 Task: Add a condition where "Hours since status category closed Is Eighteen" in unsolved tickets in your groups.
Action: Mouse moved to (161, 549)
Screenshot: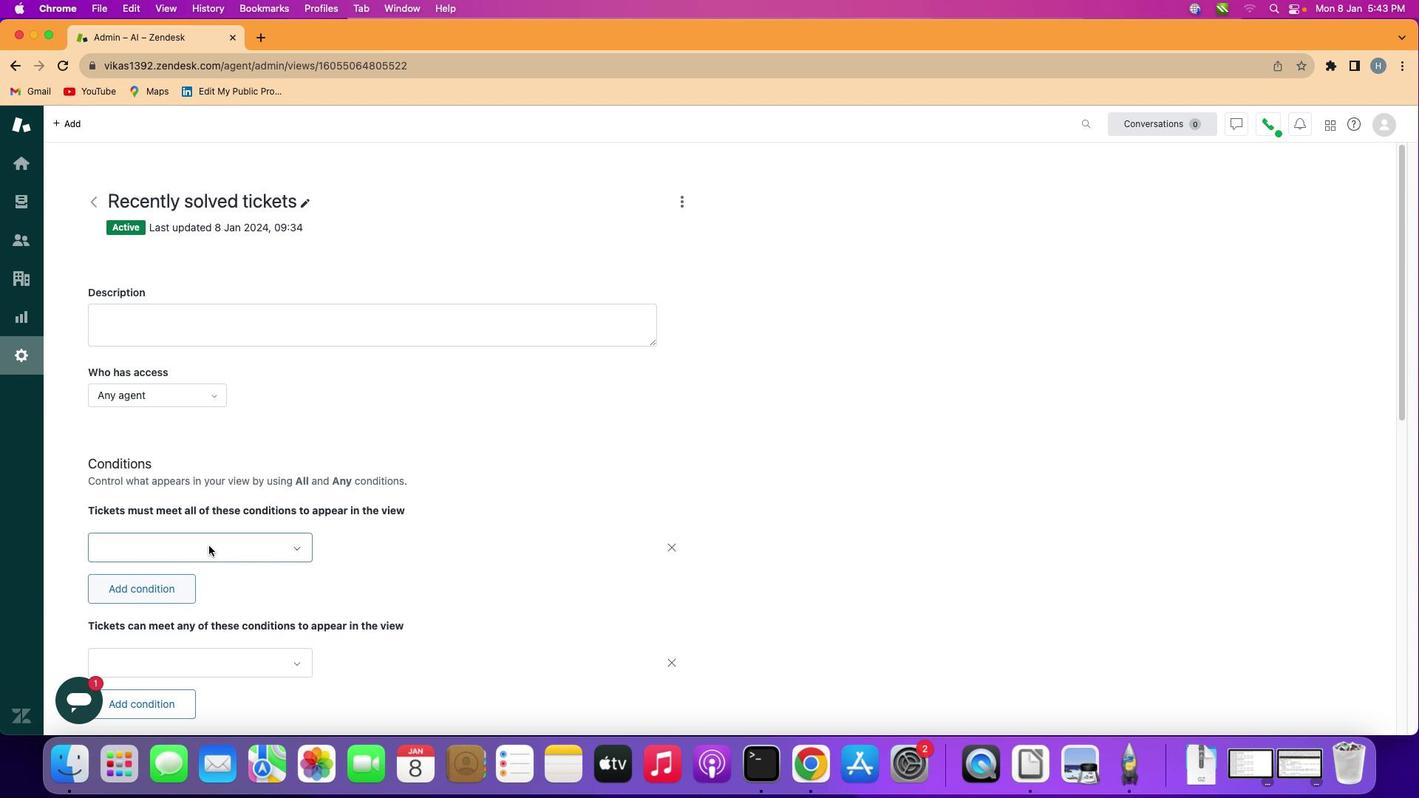 
Action: Mouse pressed left at (161, 549)
Screenshot: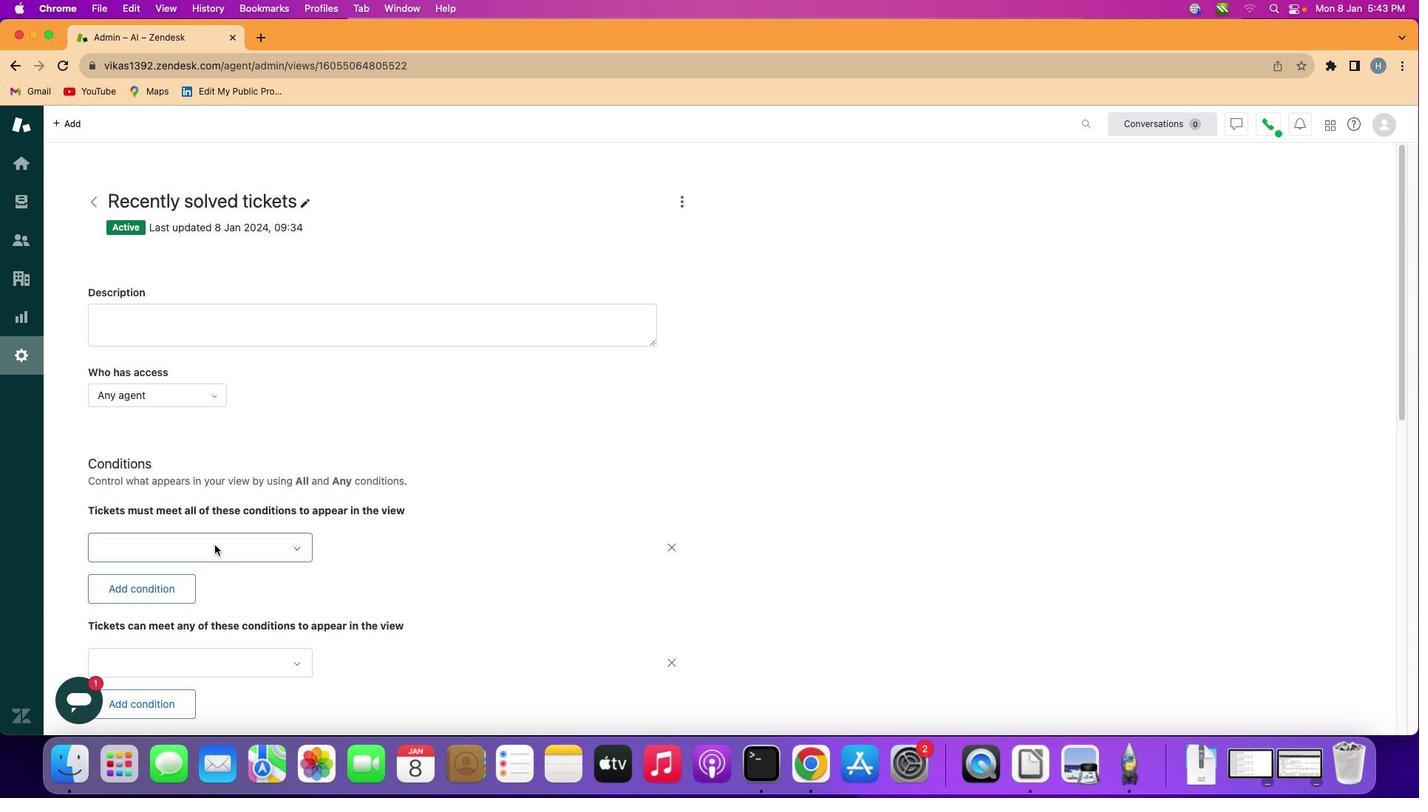 
Action: Mouse moved to (218, 549)
Screenshot: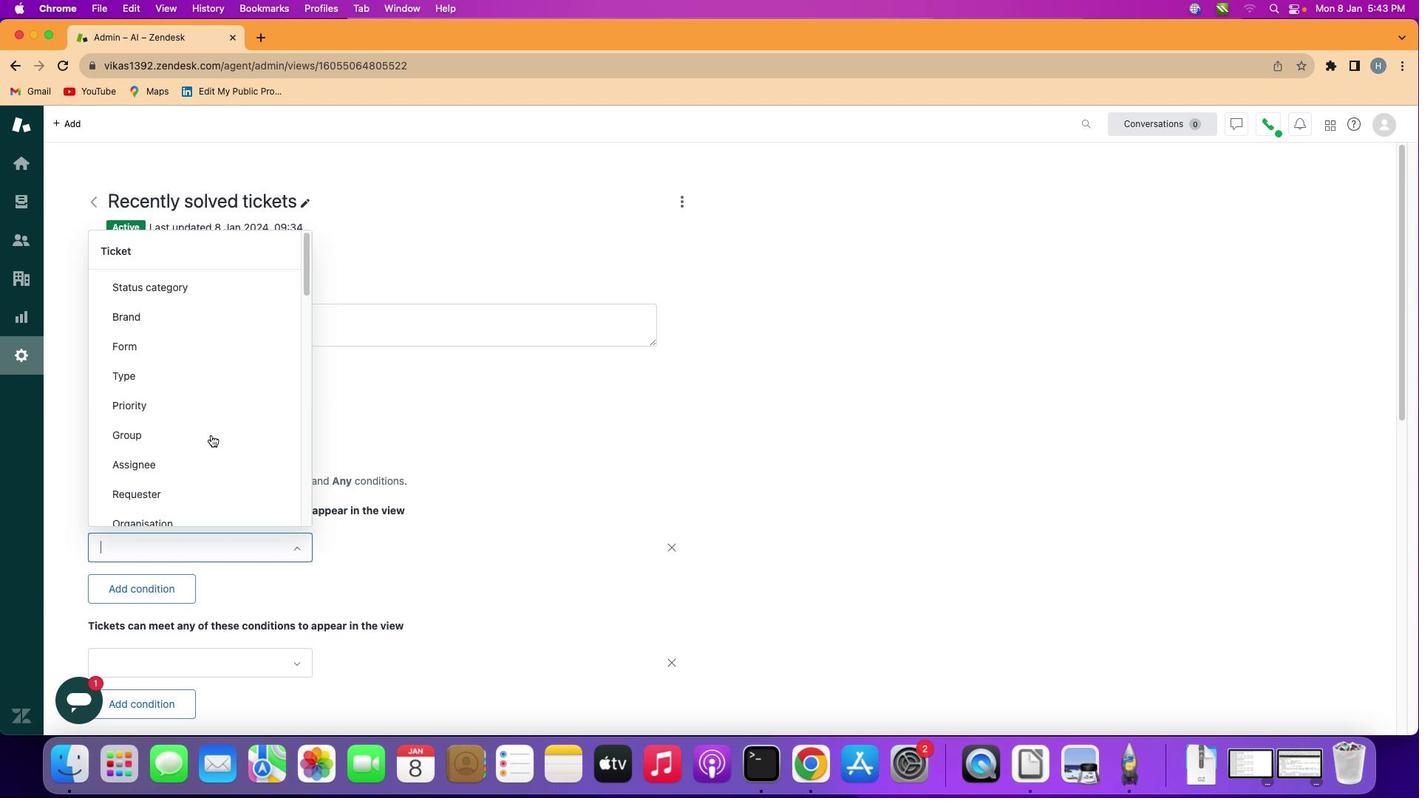 
Action: Mouse pressed left at (218, 549)
Screenshot: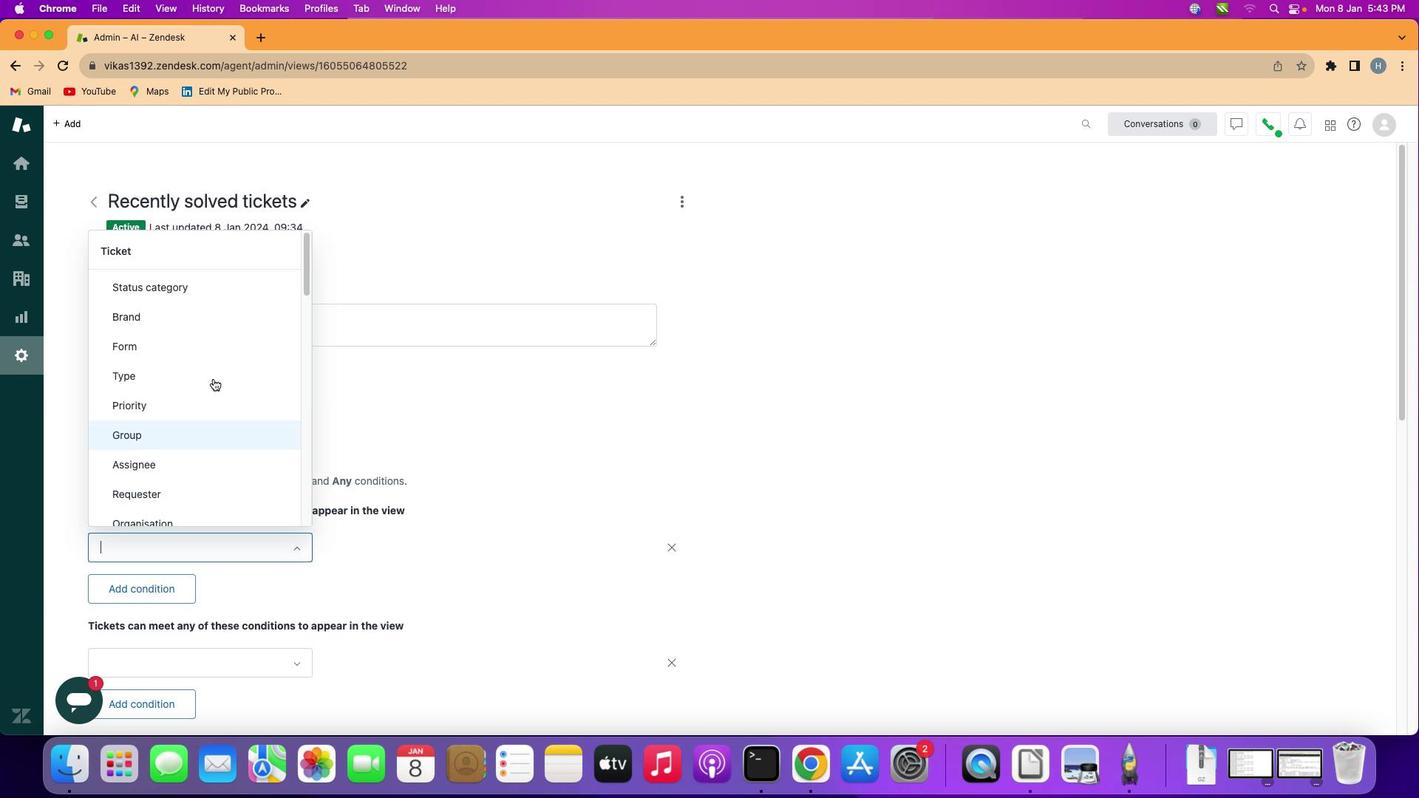 
Action: Mouse moved to (214, 385)
Screenshot: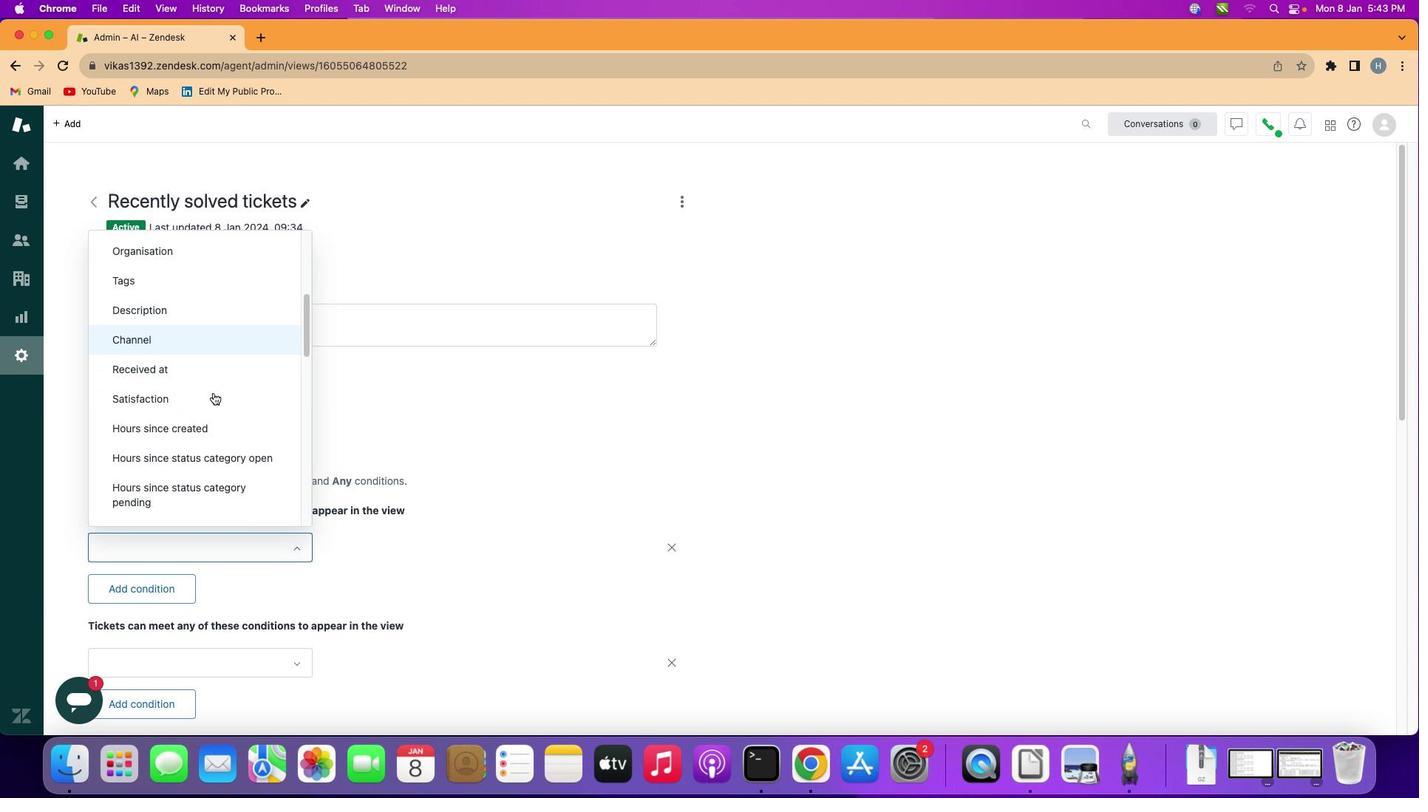 
Action: Mouse scrolled (214, 385) with delta (3, 2)
Screenshot: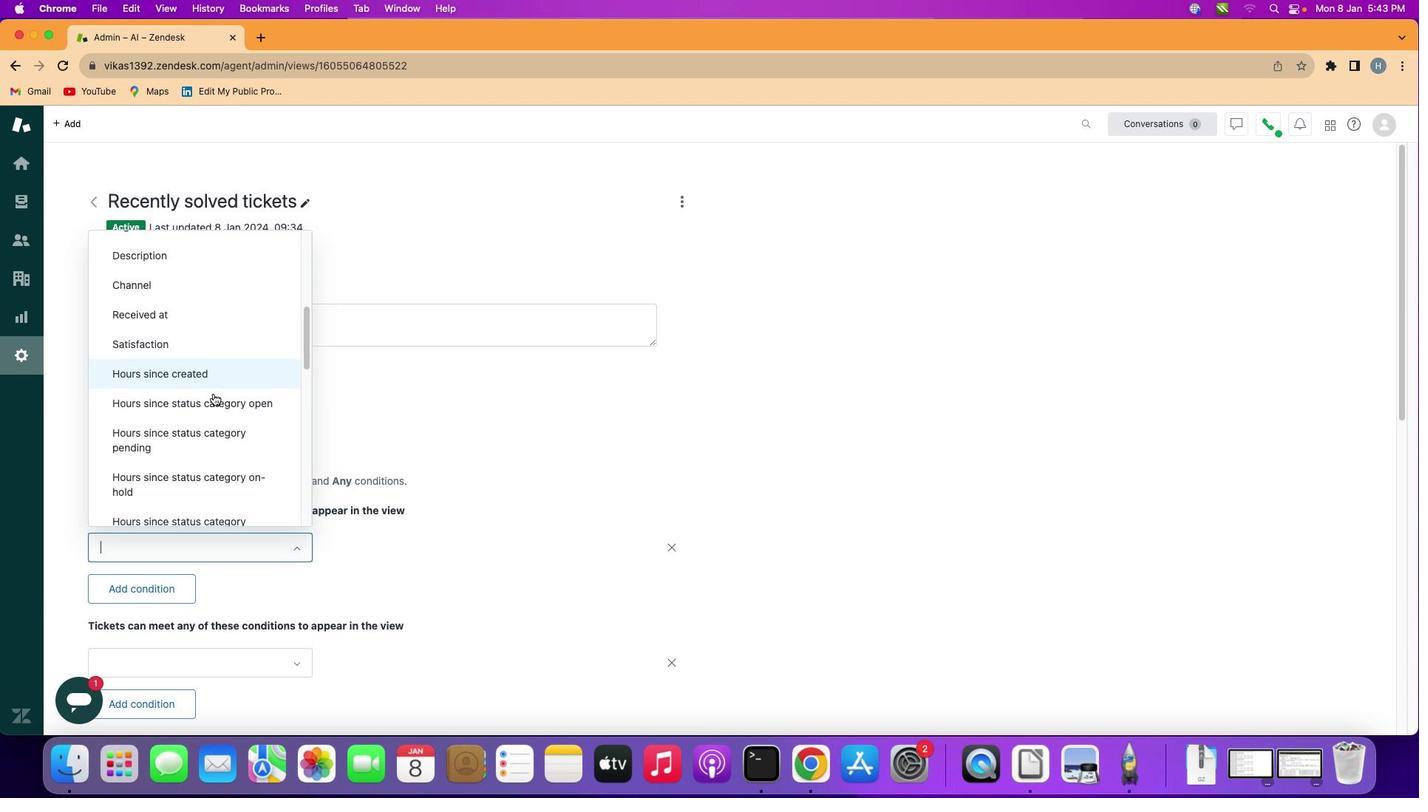 
Action: Mouse scrolled (214, 385) with delta (3, 2)
Screenshot: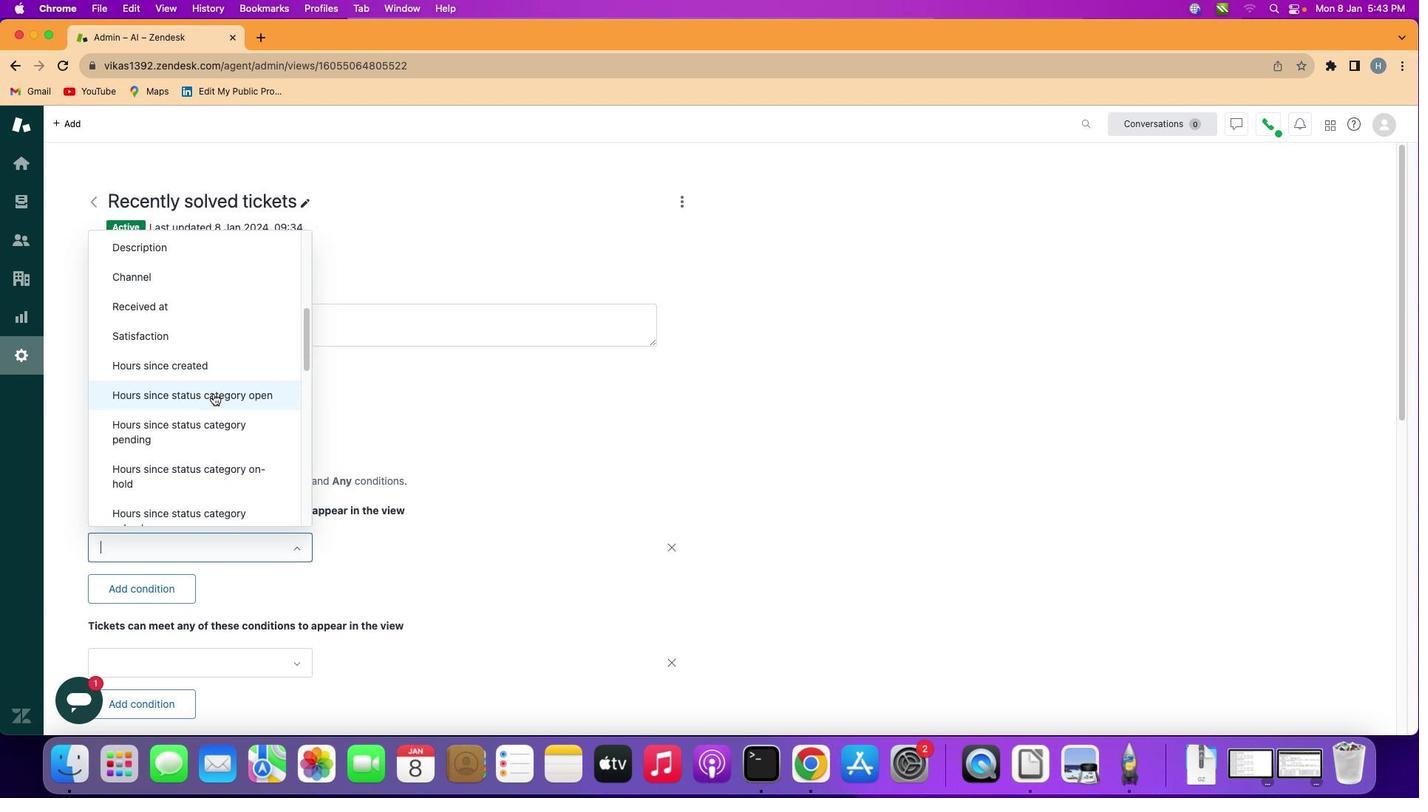 
Action: Mouse scrolled (214, 385) with delta (3, 2)
Screenshot: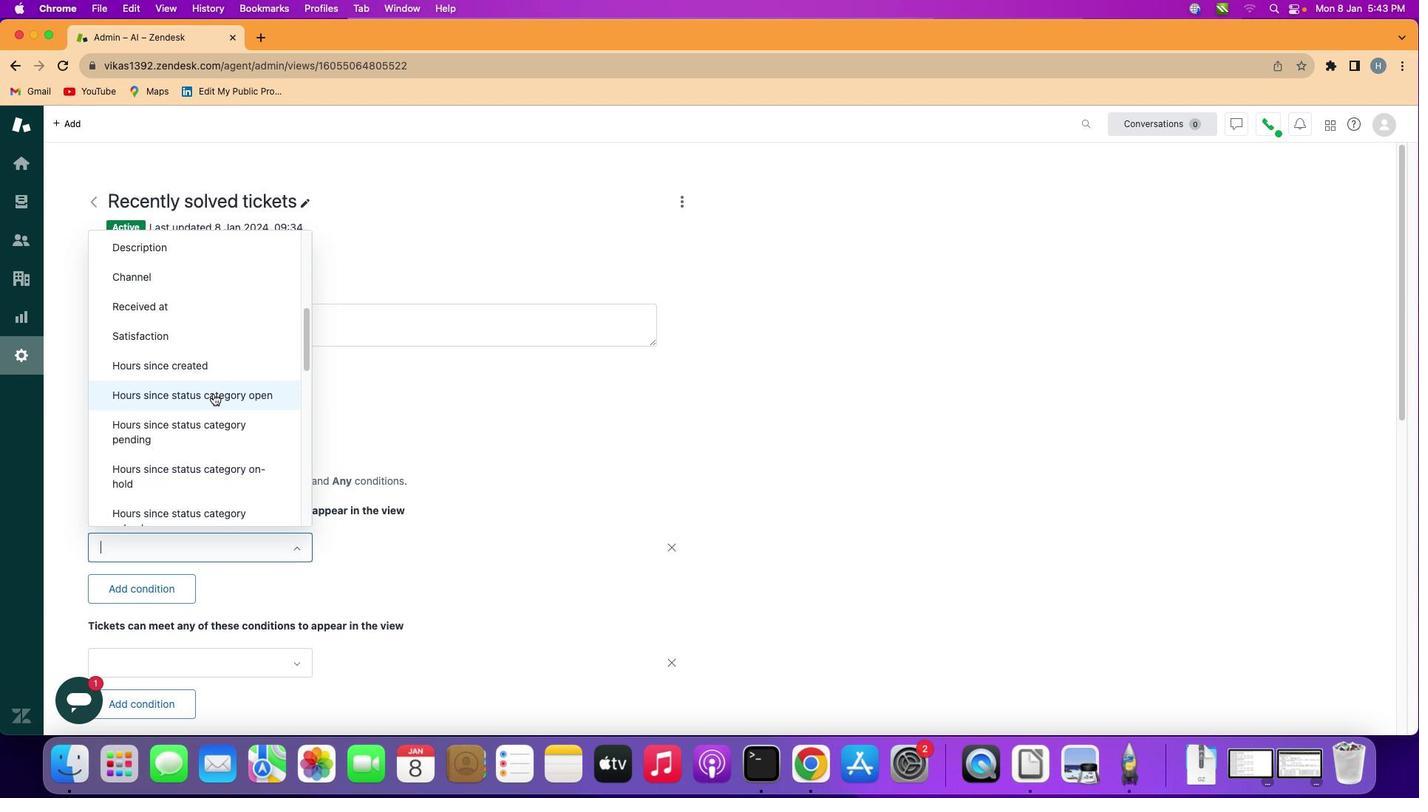 
Action: Mouse scrolled (214, 385) with delta (3, 2)
Screenshot: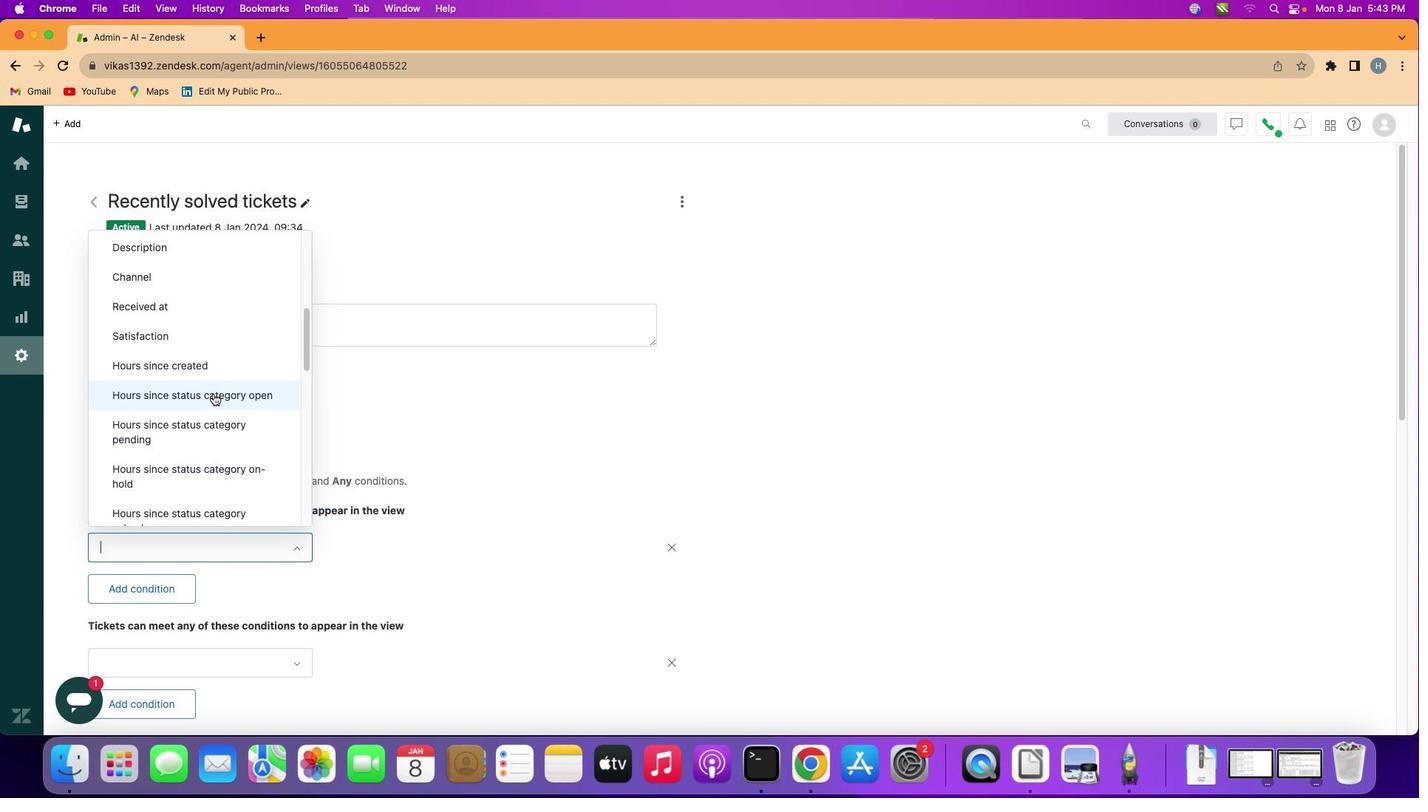 
Action: Mouse moved to (214, 385)
Screenshot: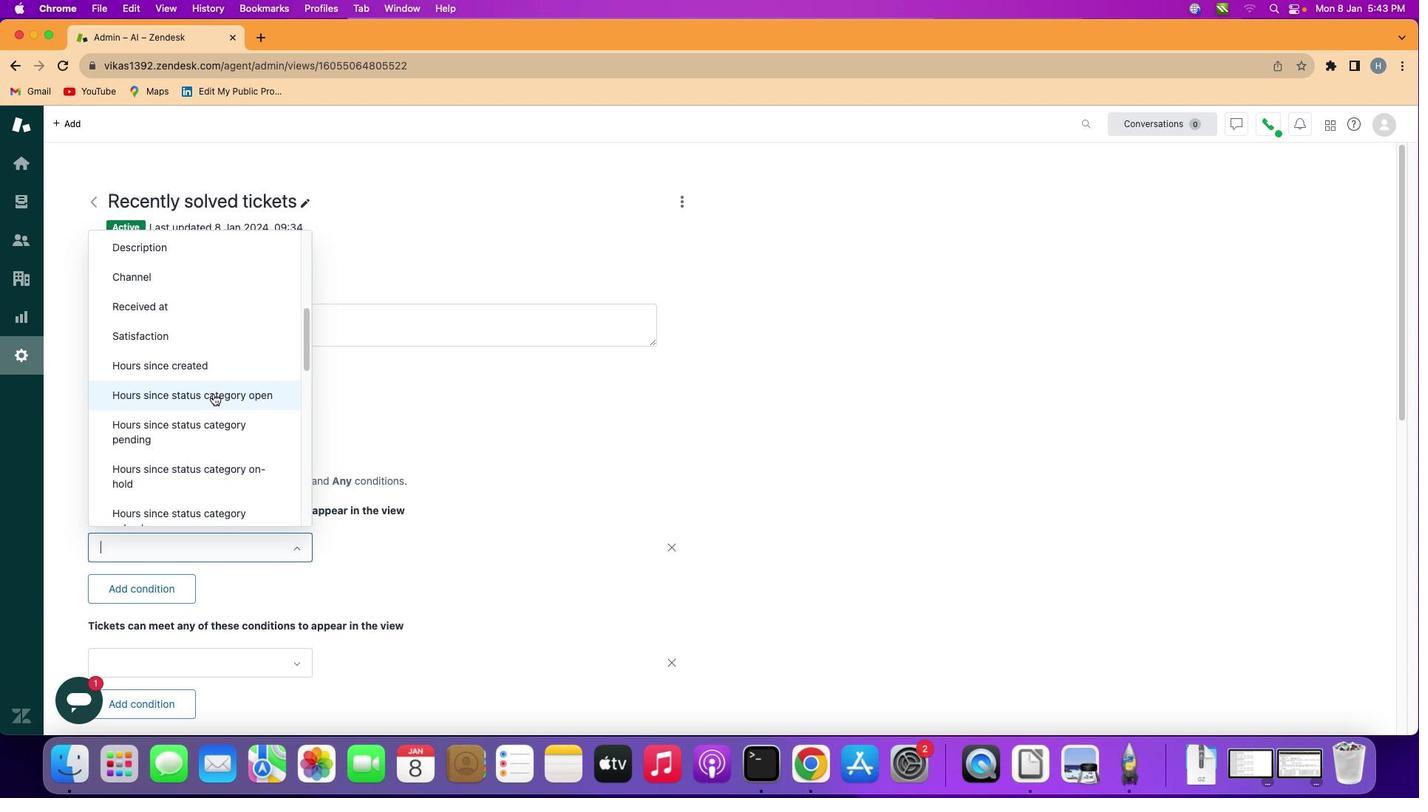 
Action: Mouse scrolled (214, 385) with delta (3, 1)
Screenshot: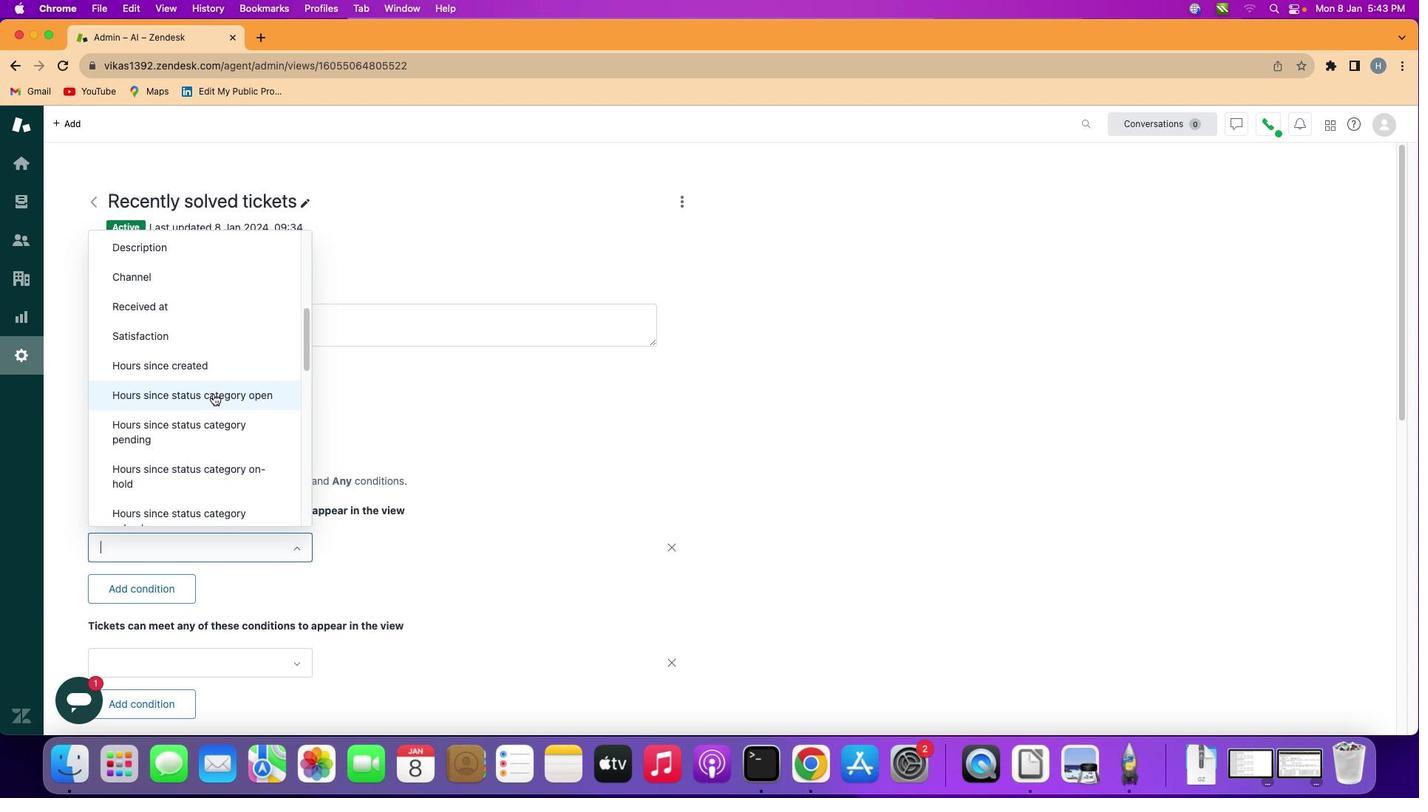 
Action: Mouse moved to (215, 391)
Screenshot: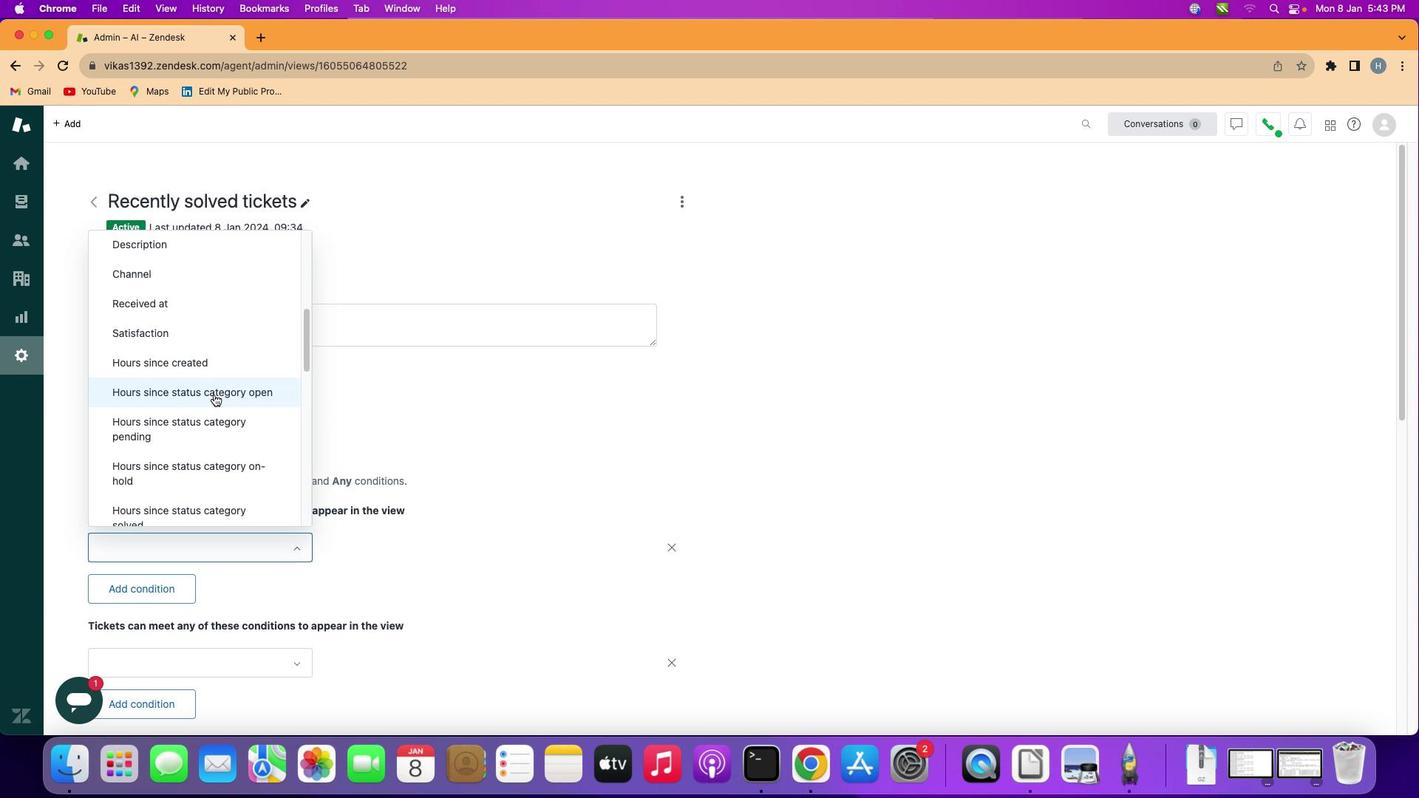
Action: Mouse scrolled (215, 391) with delta (3, 1)
Screenshot: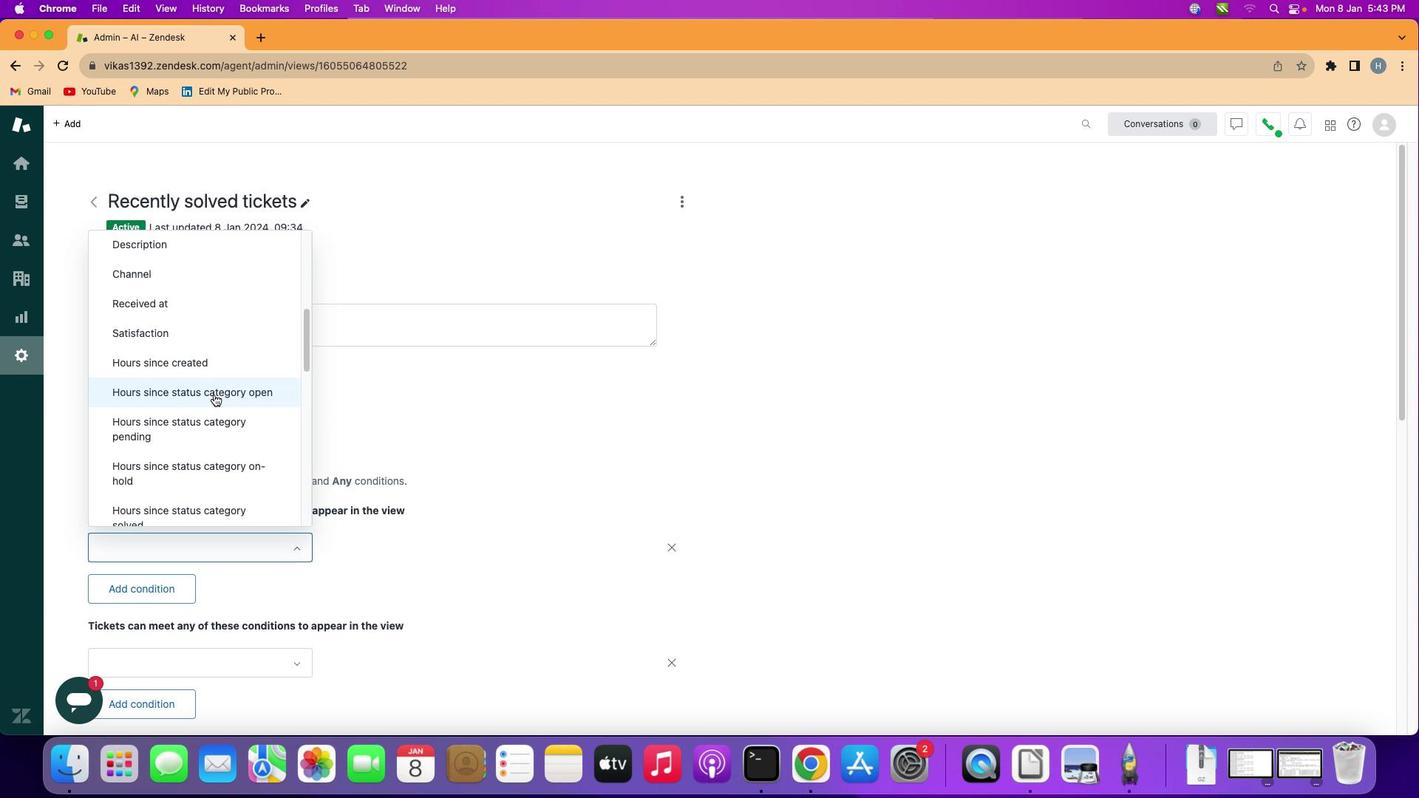 
Action: Mouse moved to (216, 396)
Screenshot: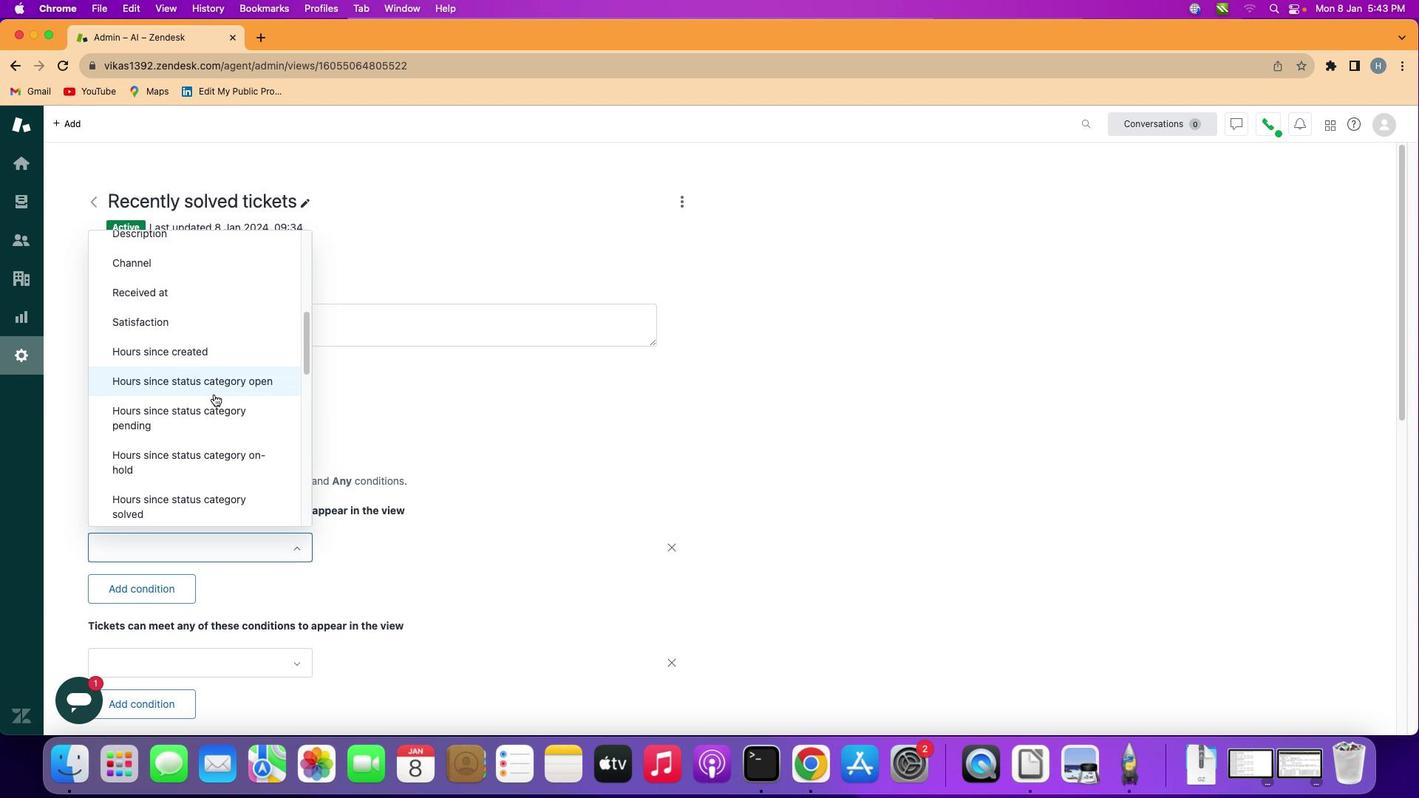 
Action: Mouse scrolled (216, 396) with delta (3, 2)
Screenshot: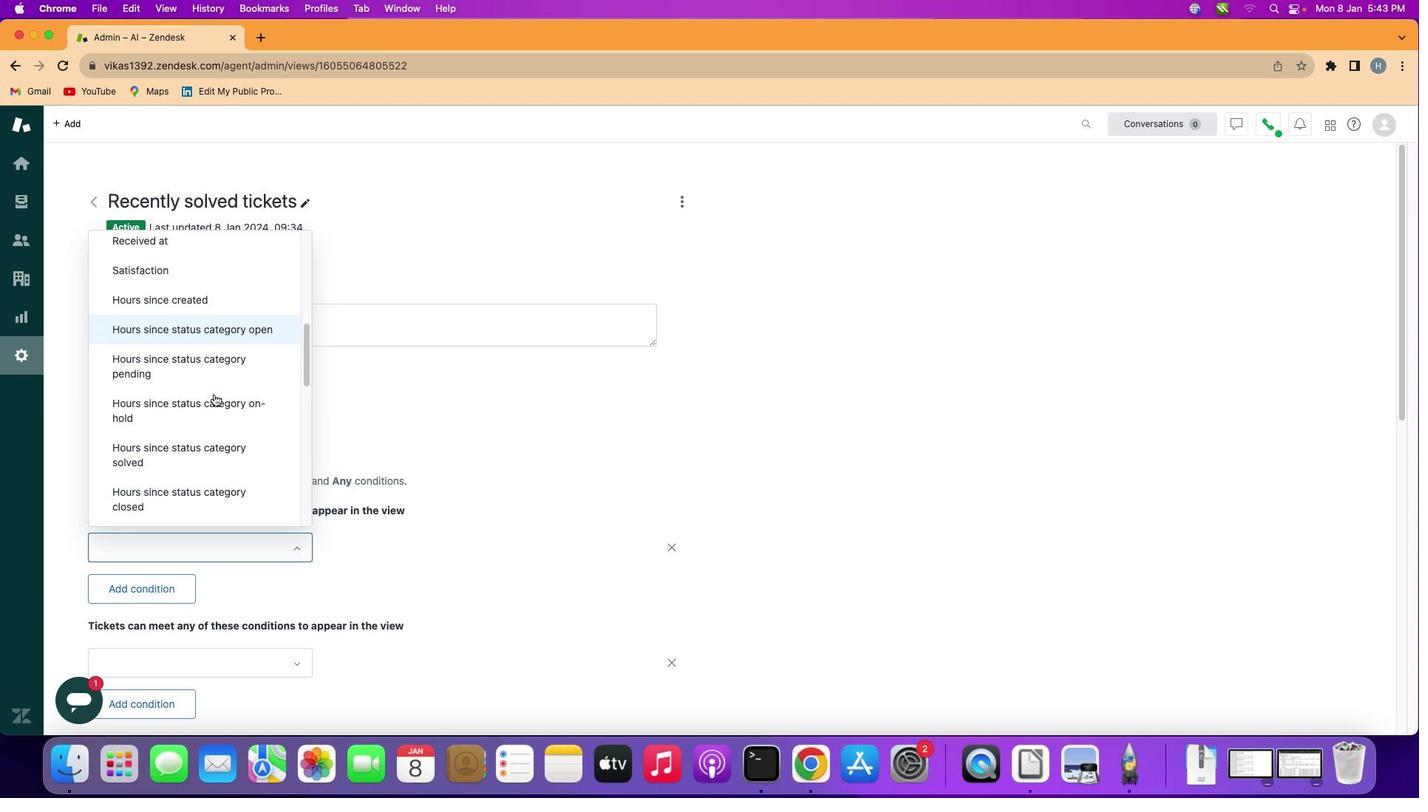 
Action: Mouse moved to (217, 397)
Screenshot: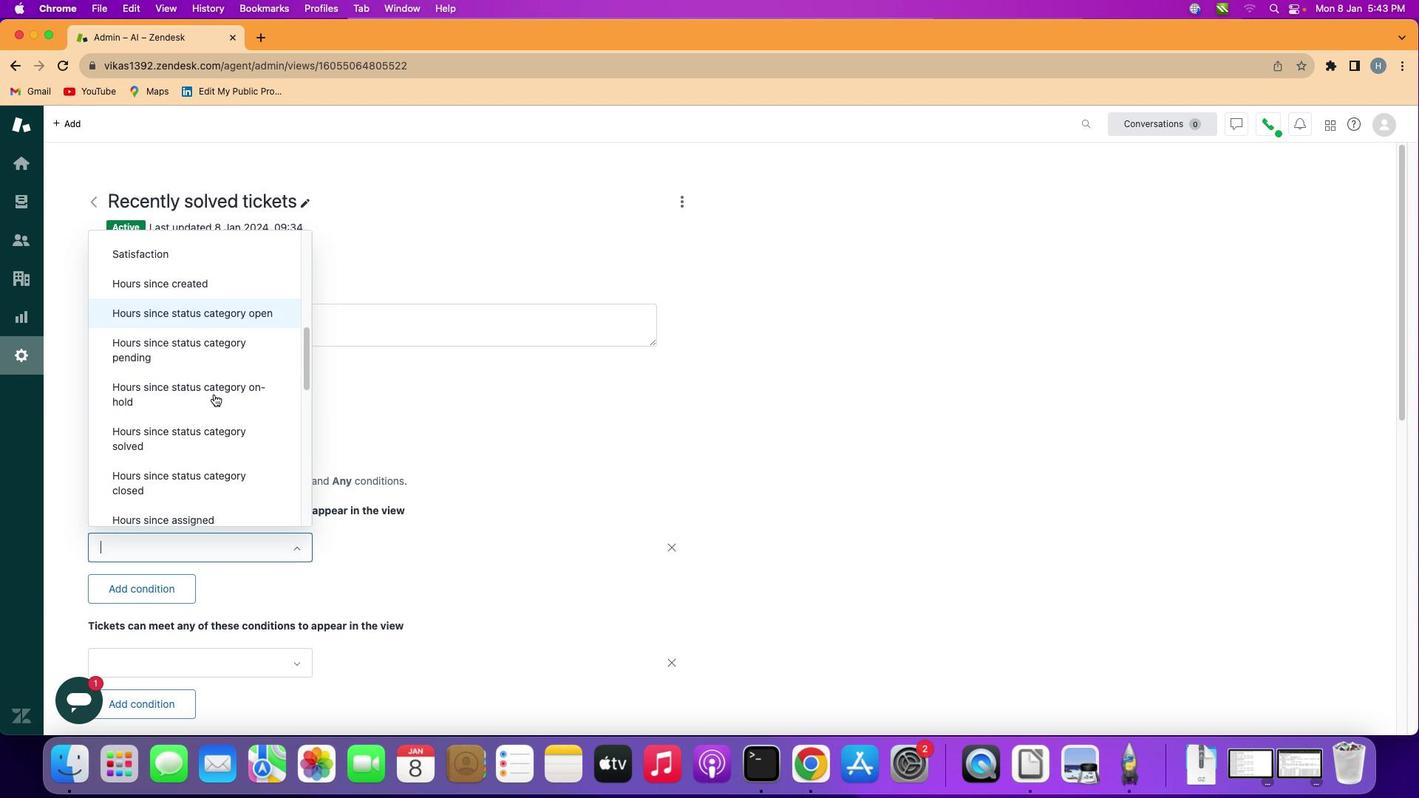 
Action: Mouse scrolled (217, 397) with delta (3, 2)
Screenshot: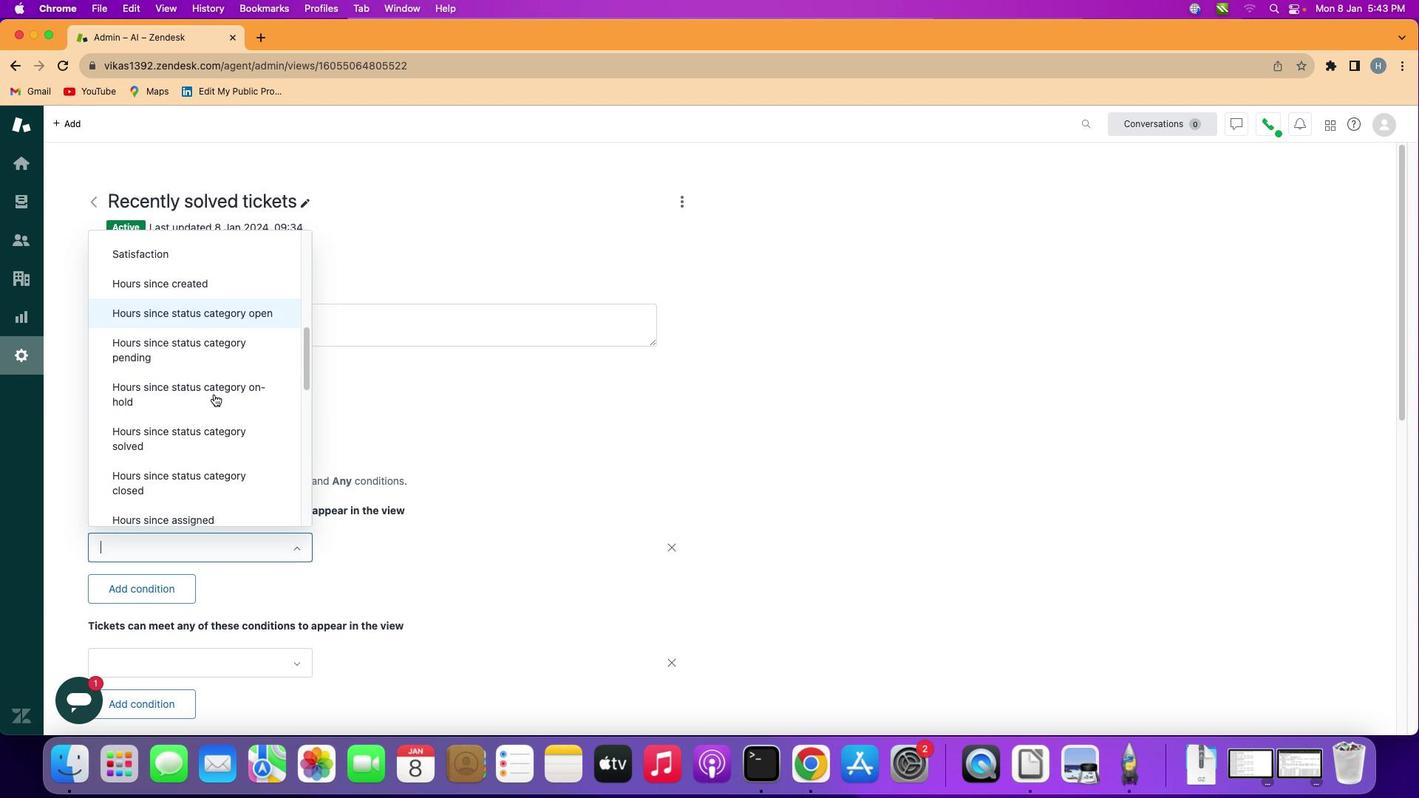 
Action: Mouse moved to (217, 397)
Screenshot: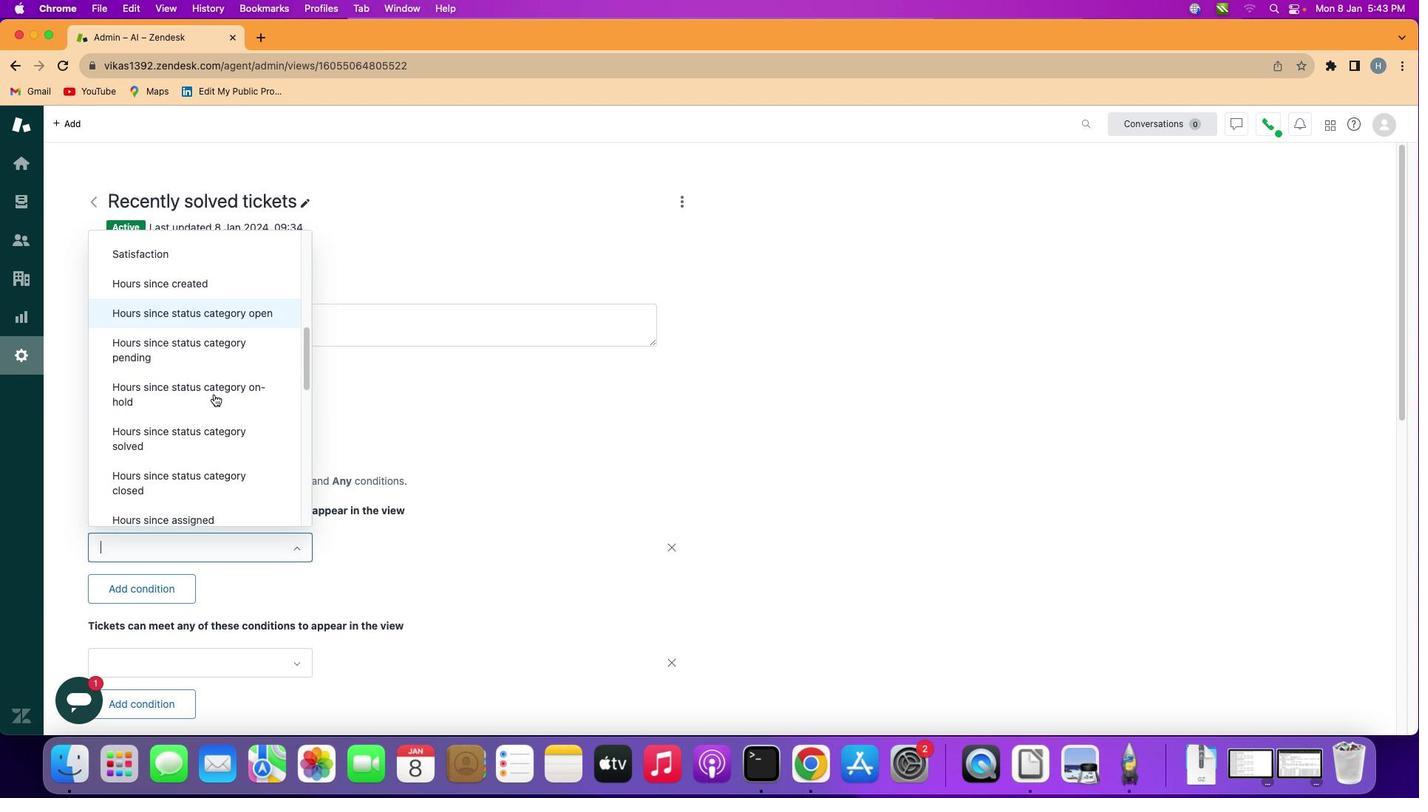 
Action: Mouse scrolled (217, 397) with delta (3, 2)
Screenshot: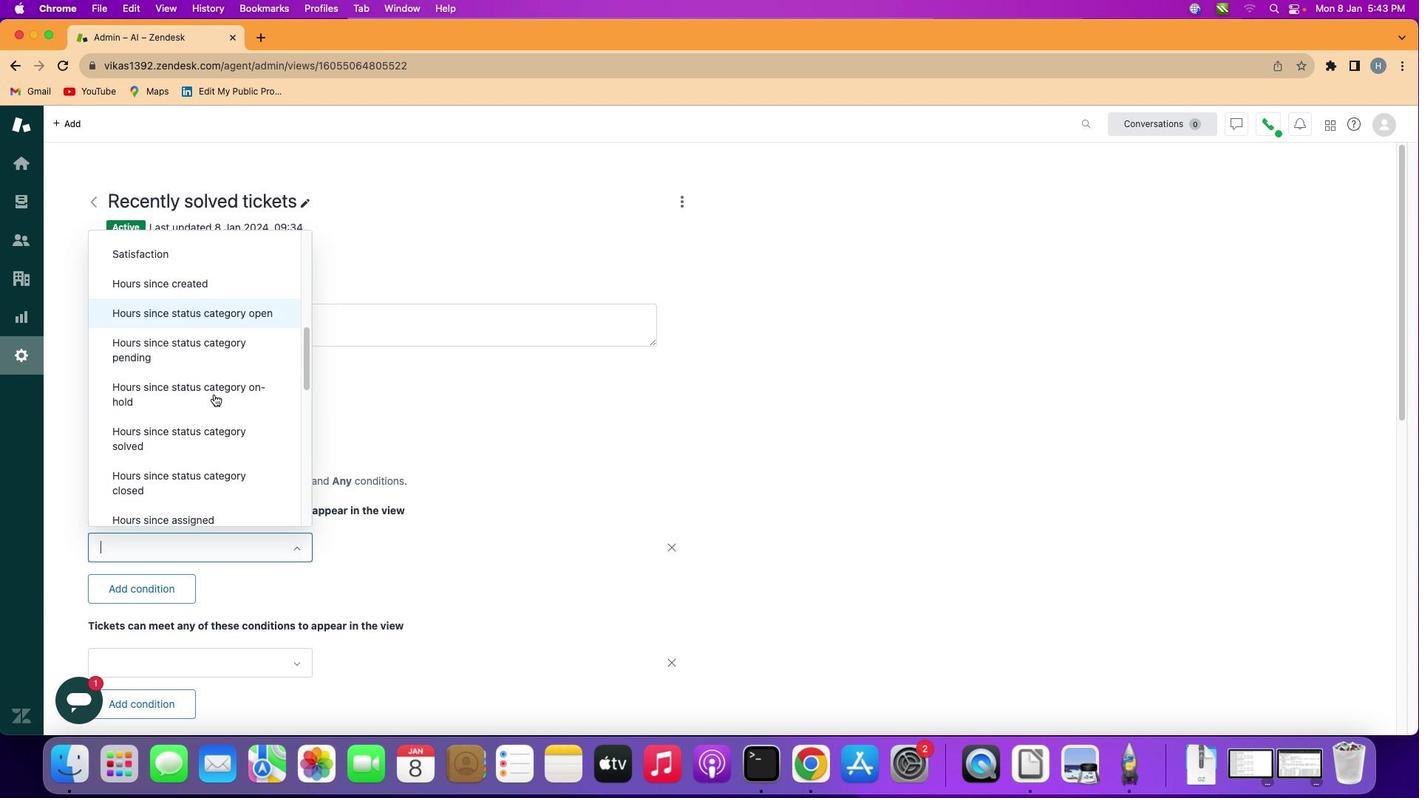 
Action: Mouse scrolled (217, 397) with delta (3, 2)
Screenshot: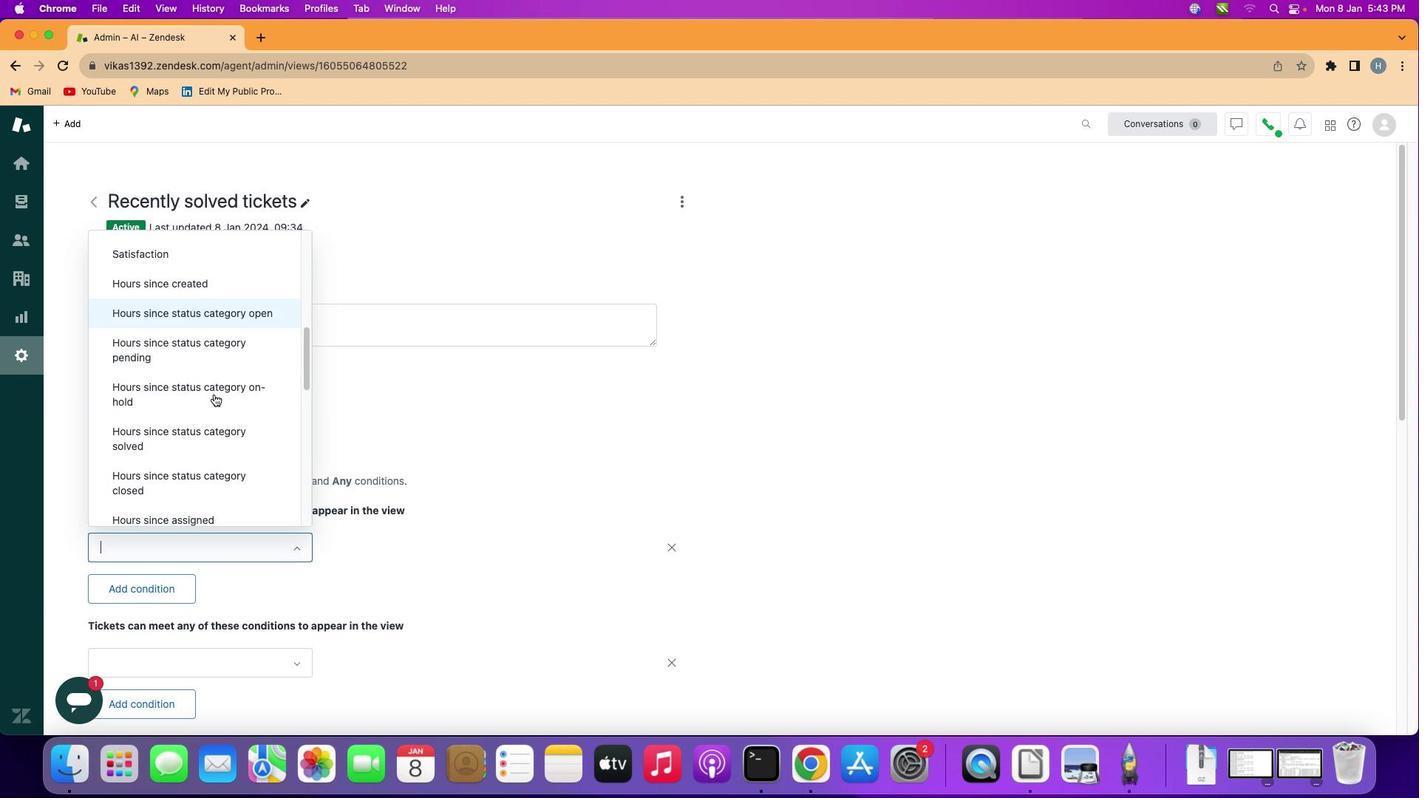 
Action: Mouse scrolled (217, 397) with delta (3, 2)
Screenshot: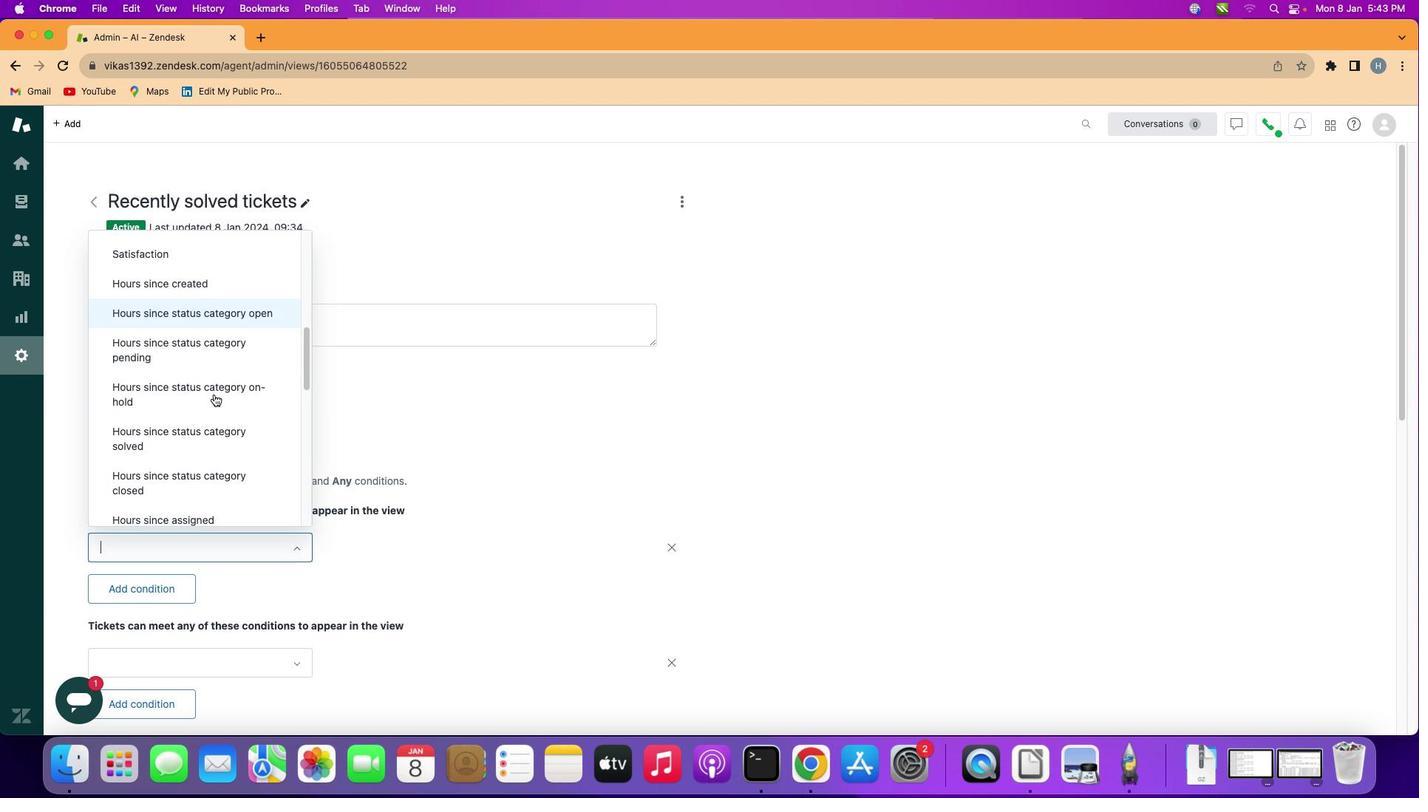 
Action: Mouse scrolled (217, 397) with delta (3, 2)
Screenshot: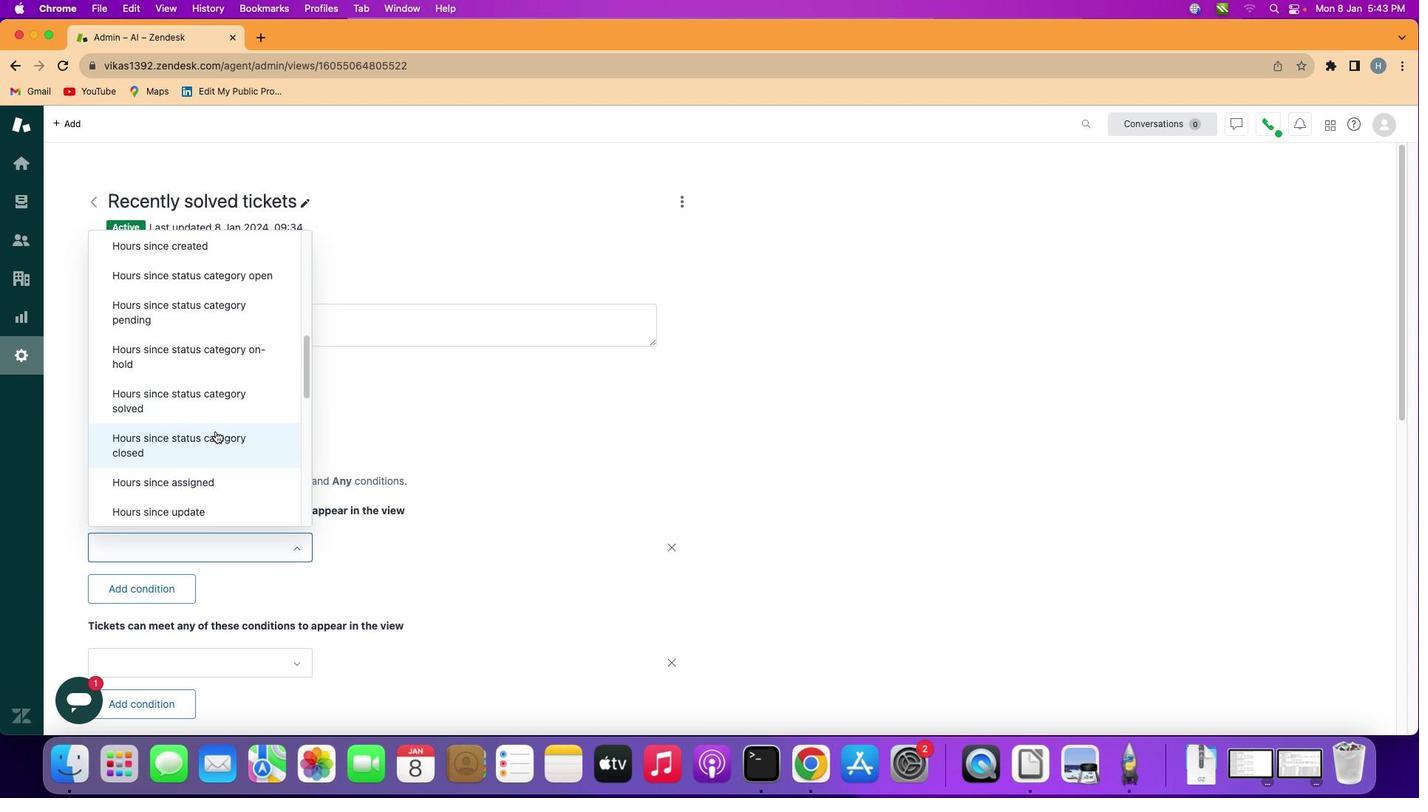 
Action: Mouse scrolled (217, 397) with delta (3, 2)
Screenshot: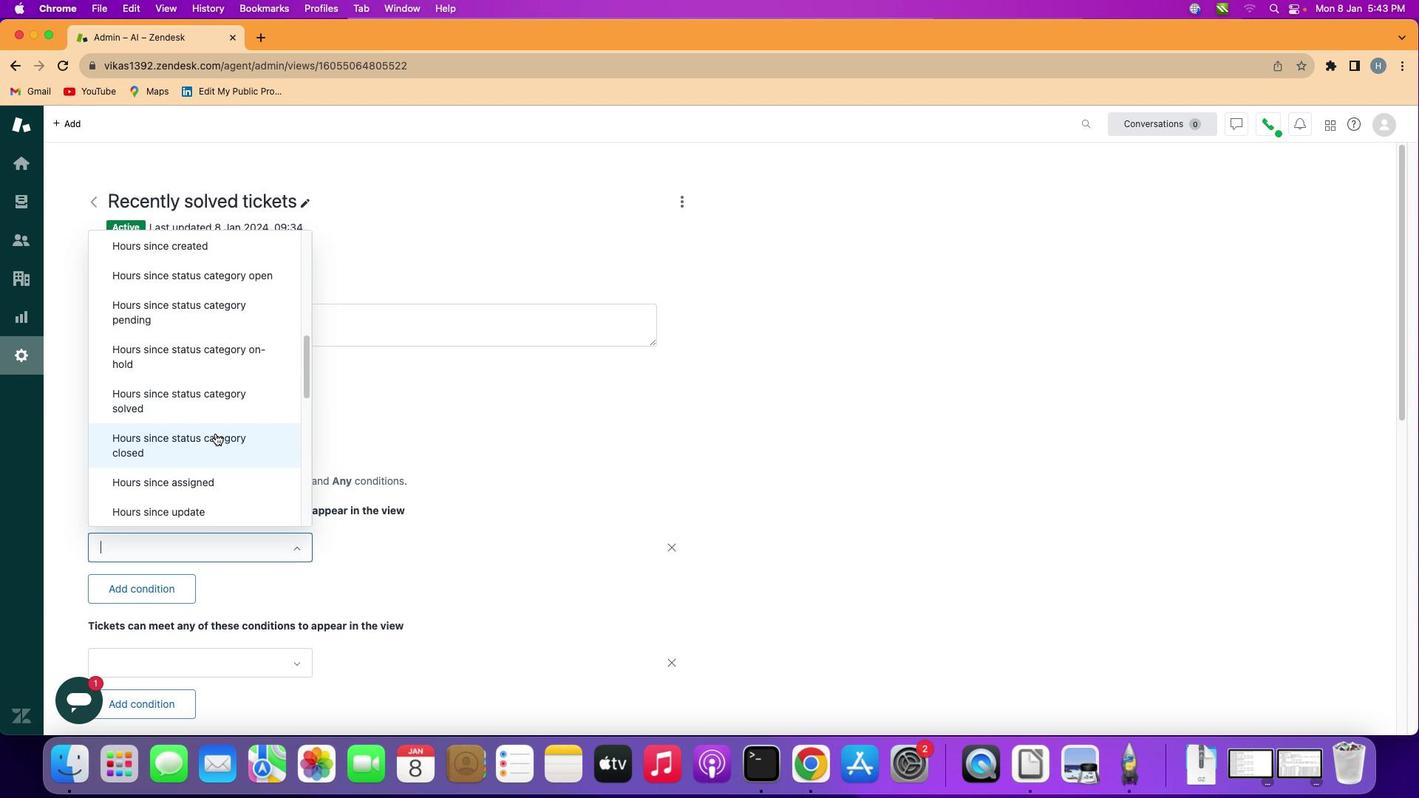 
Action: Mouse scrolled (217, 397) with delta (3, 2)
Screenshot: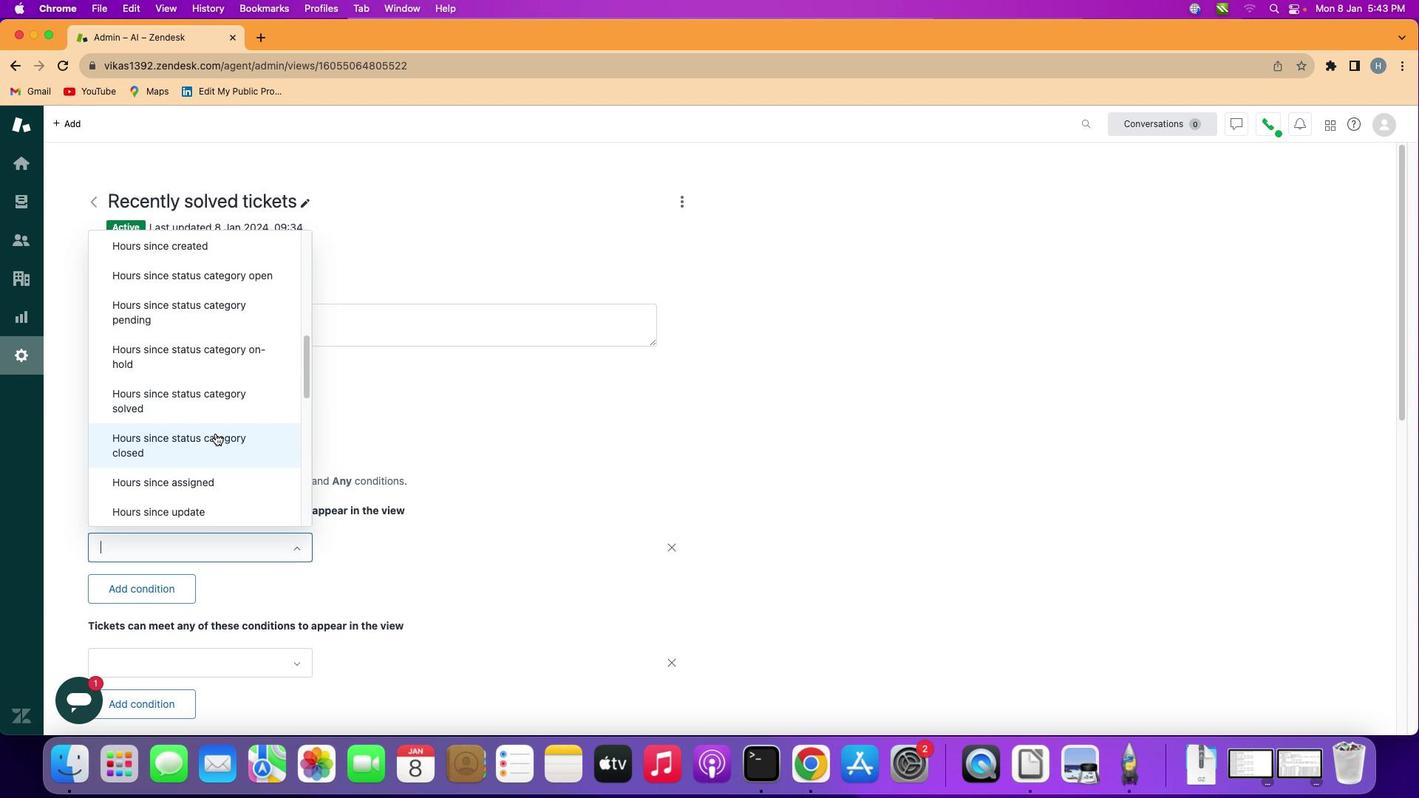 
Action: Mouse moved to (218, 436)
Screenshot: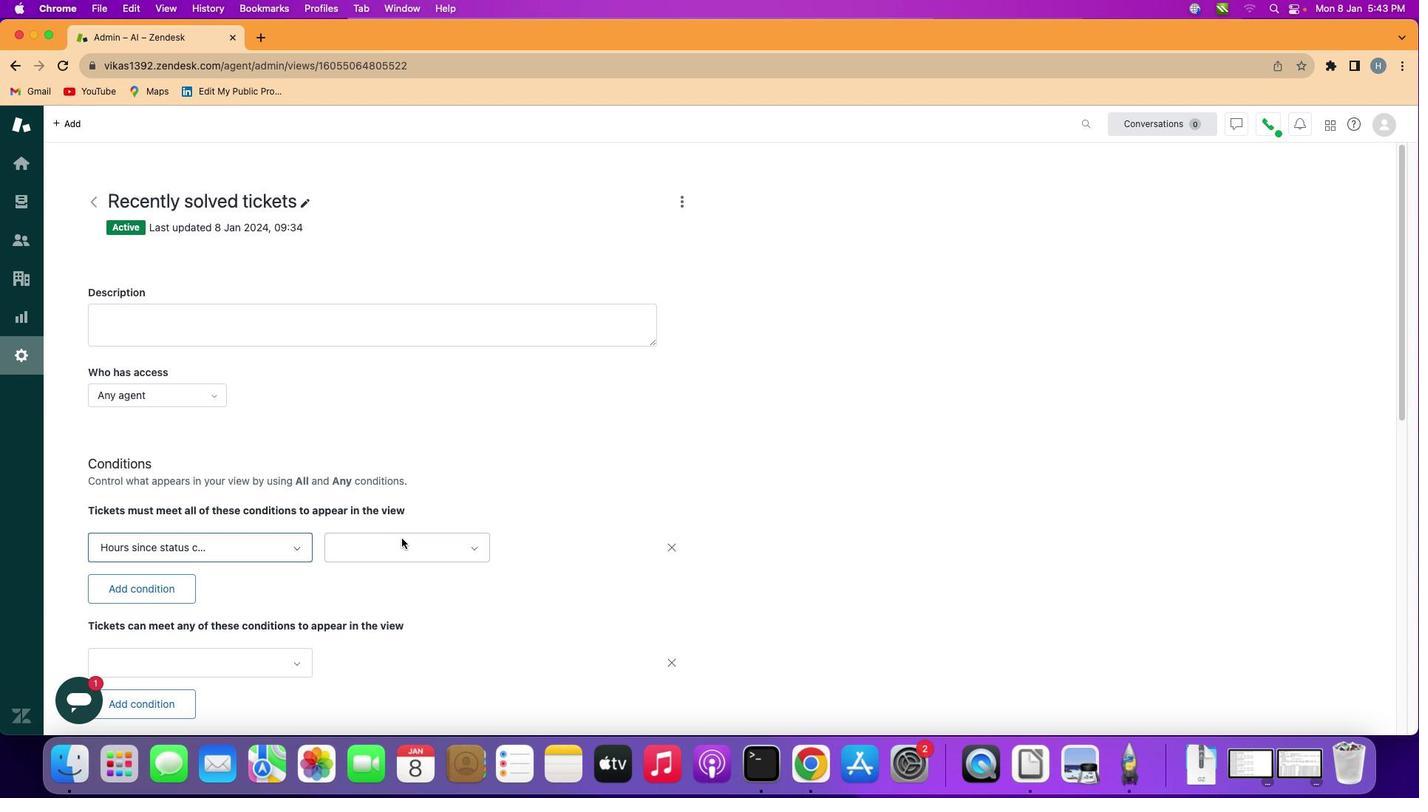 
Action: Mouse pressed left at (218, 436)
Screenshot: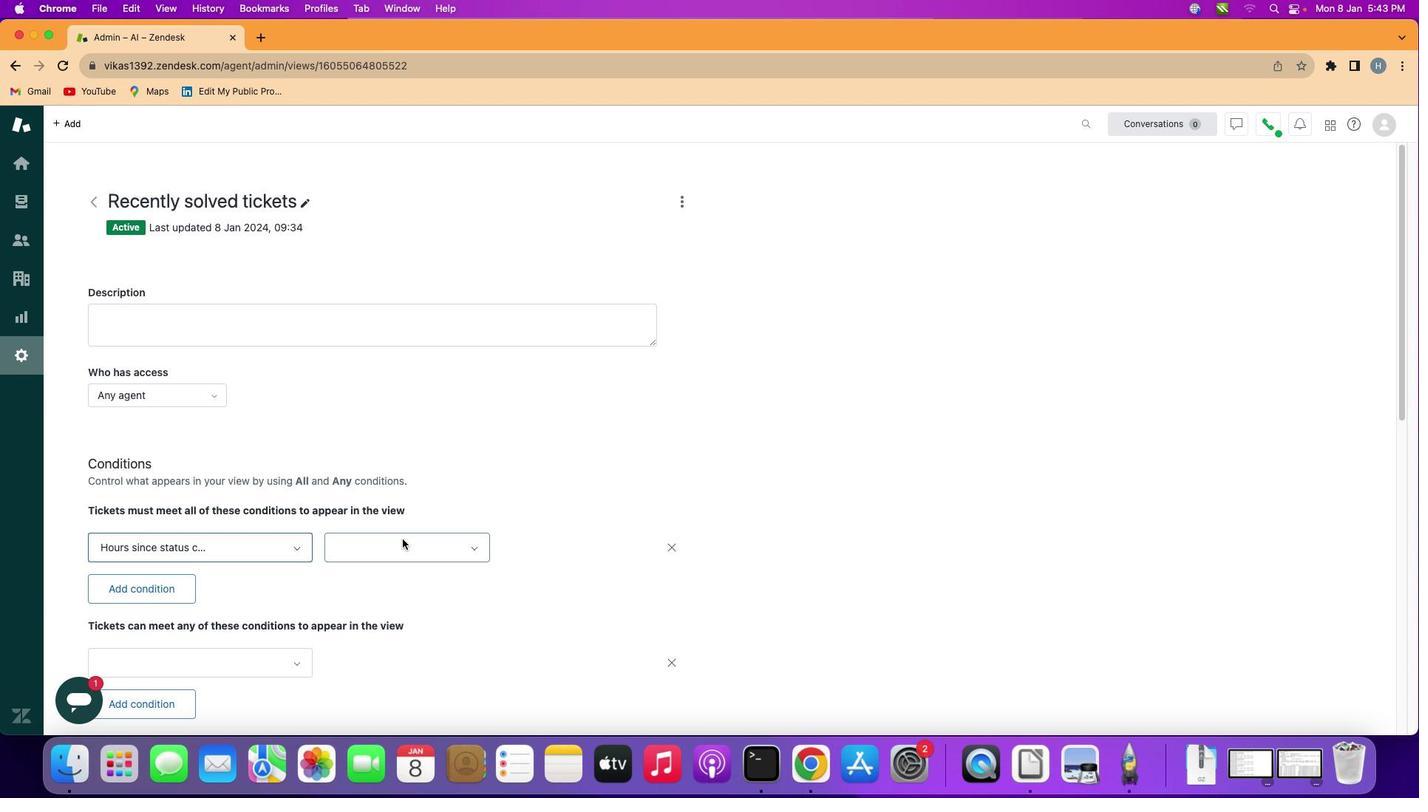 
Action: Mouse moved to (406, 543)
Screenshot: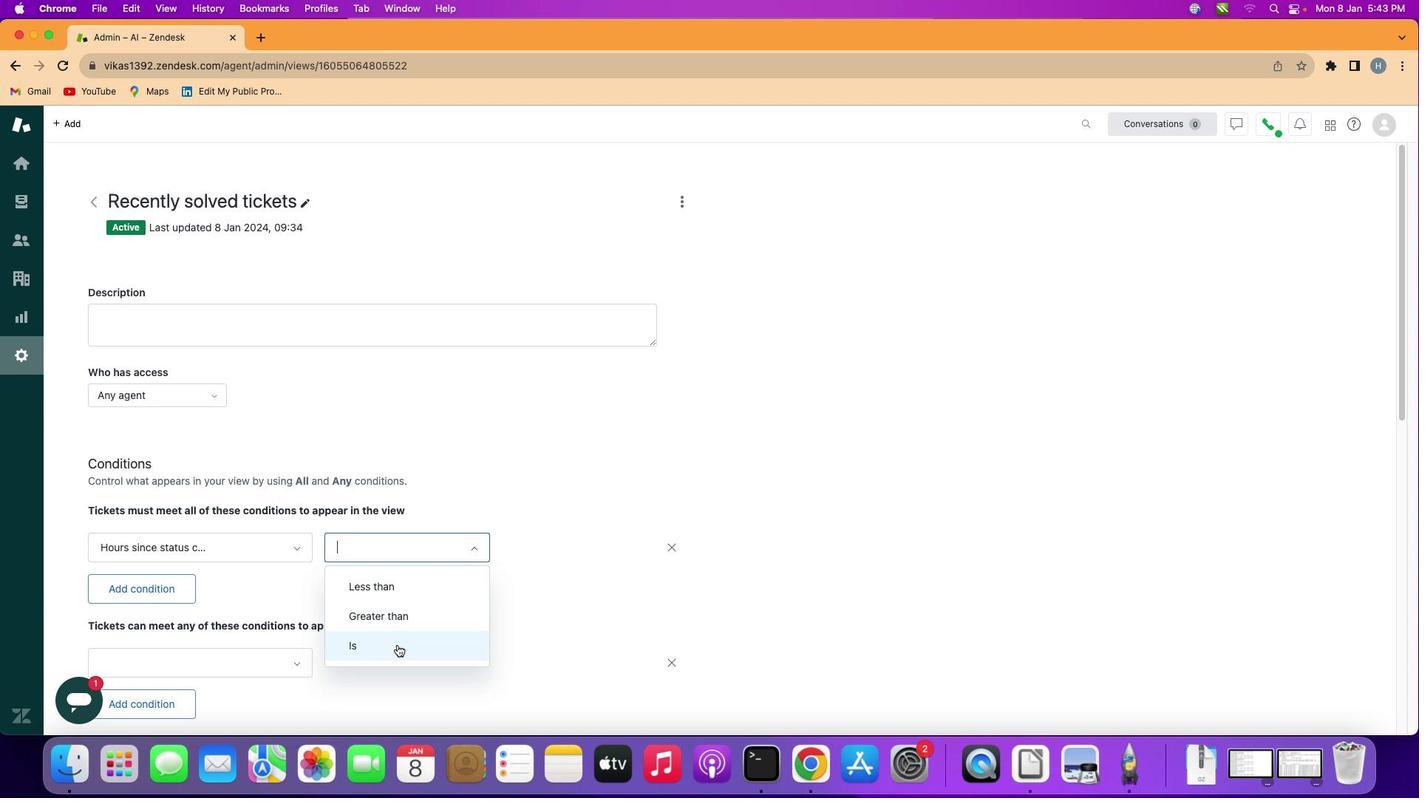 
Action: Mouse pressed left at (406, 543)
Screenshot: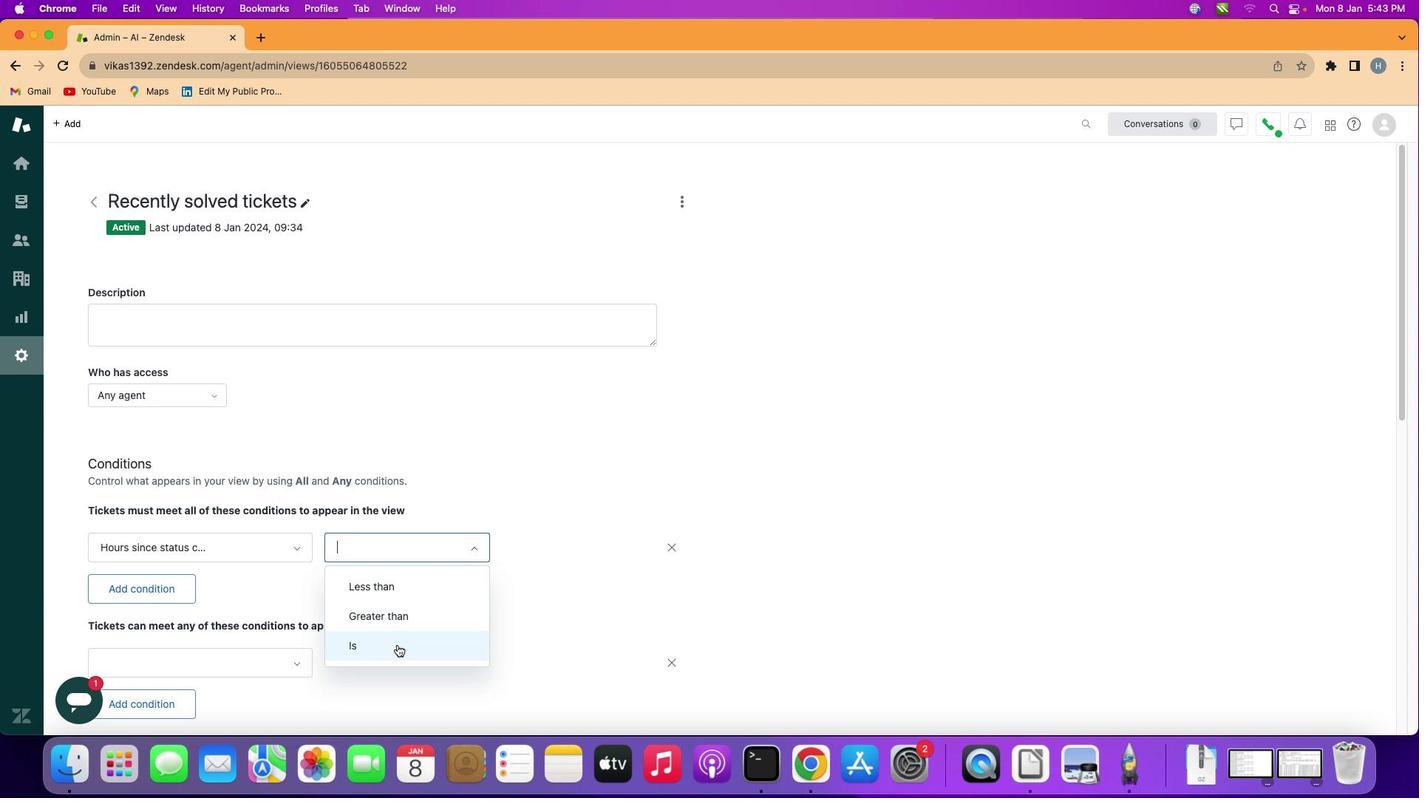 
Action: Mouse moved to (400, 648)
Screenshot: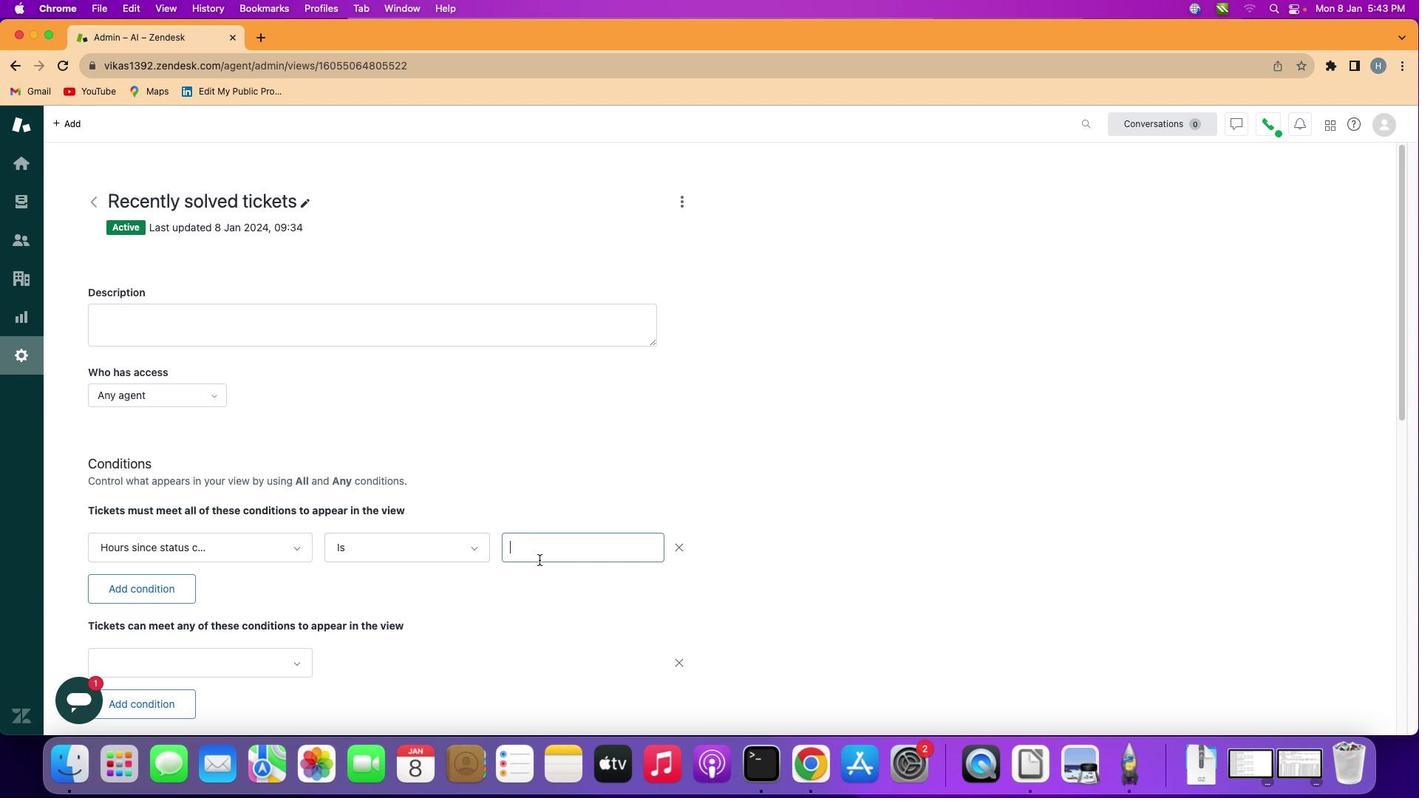
Action: Mouse pressed left at (400, 648)
Screenshot: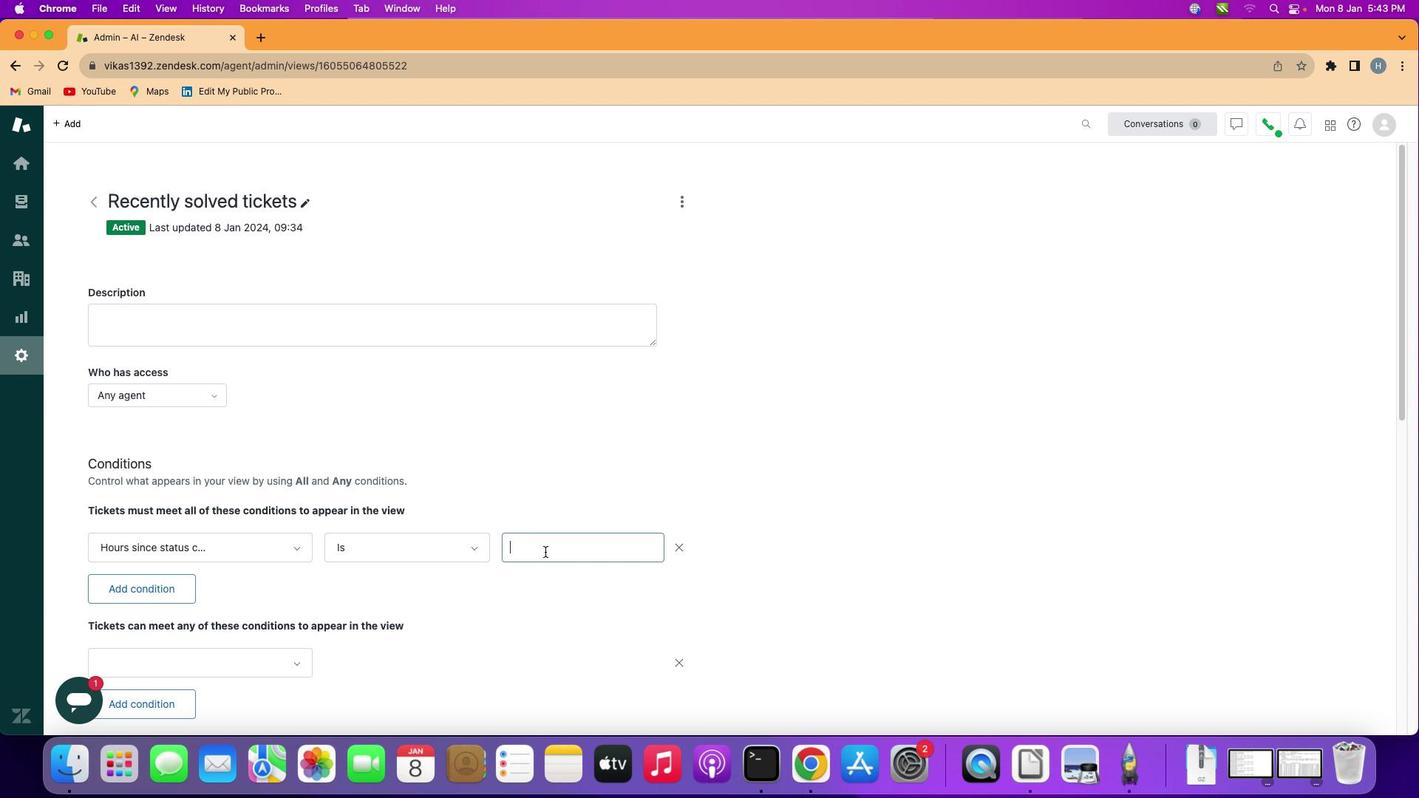
Action: Mouse moved to (549, 552)
Screenshot: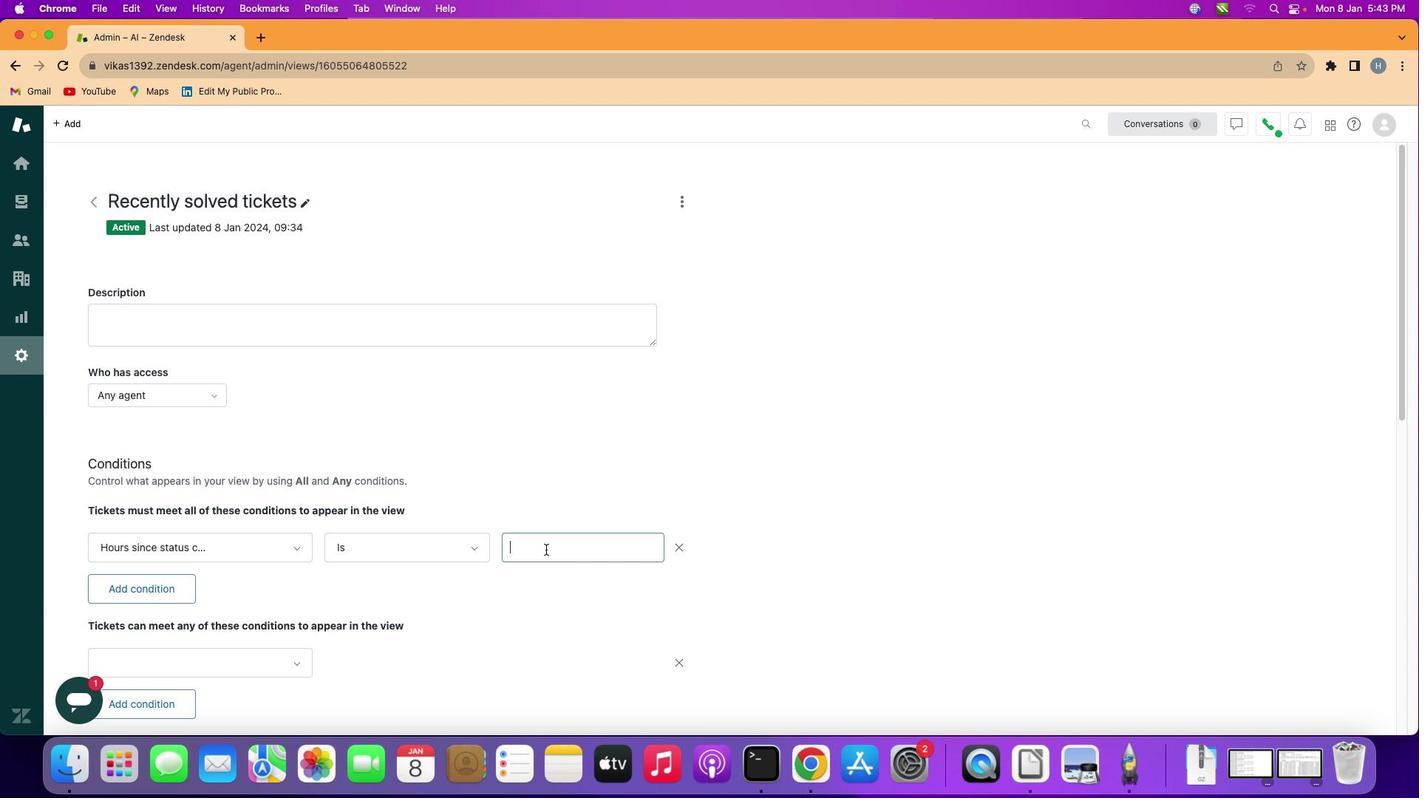 
Action: Mouse pressed left at (549, 552)
Screenshot: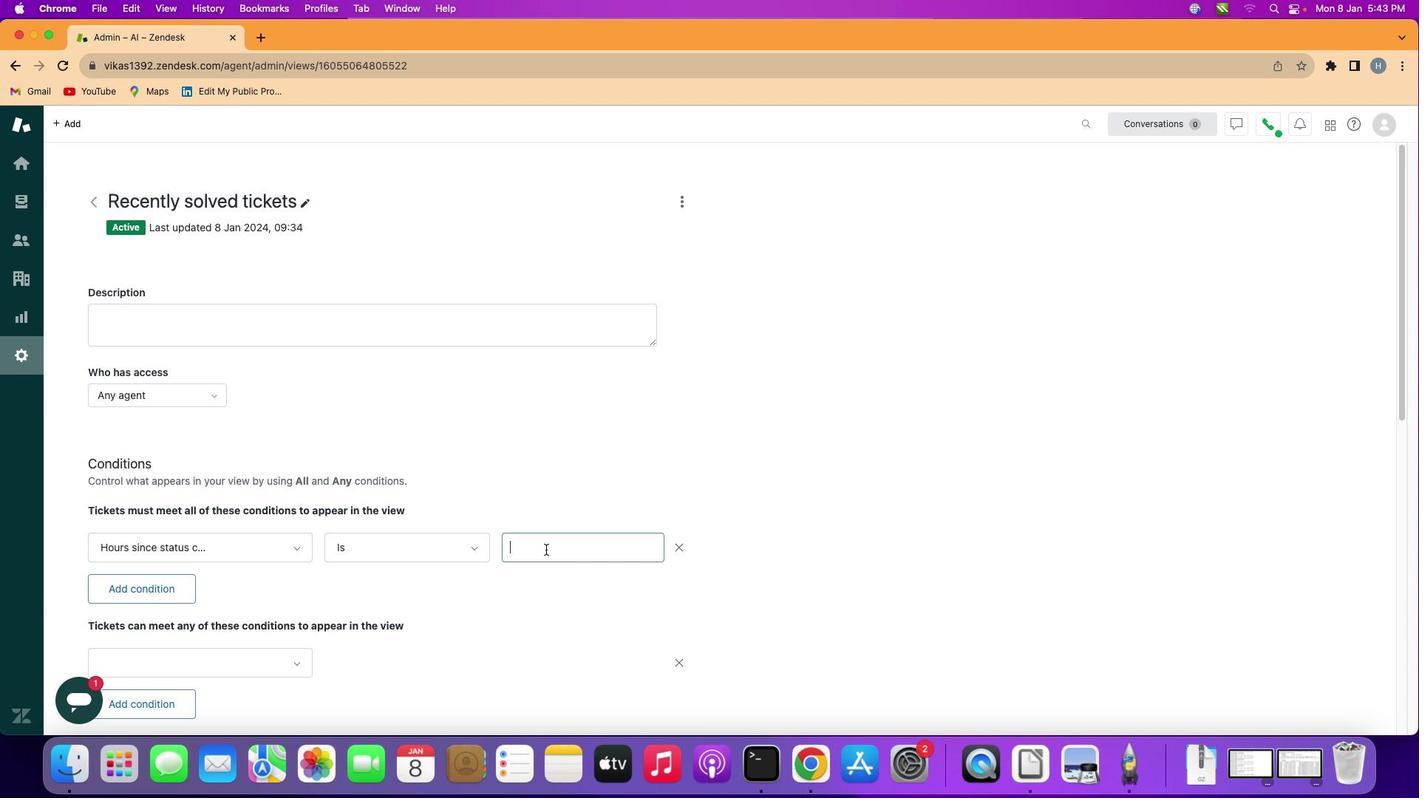 
Action: Key pressed Key.shift'E''i''g''h''t''e''e''n'
Screenshot: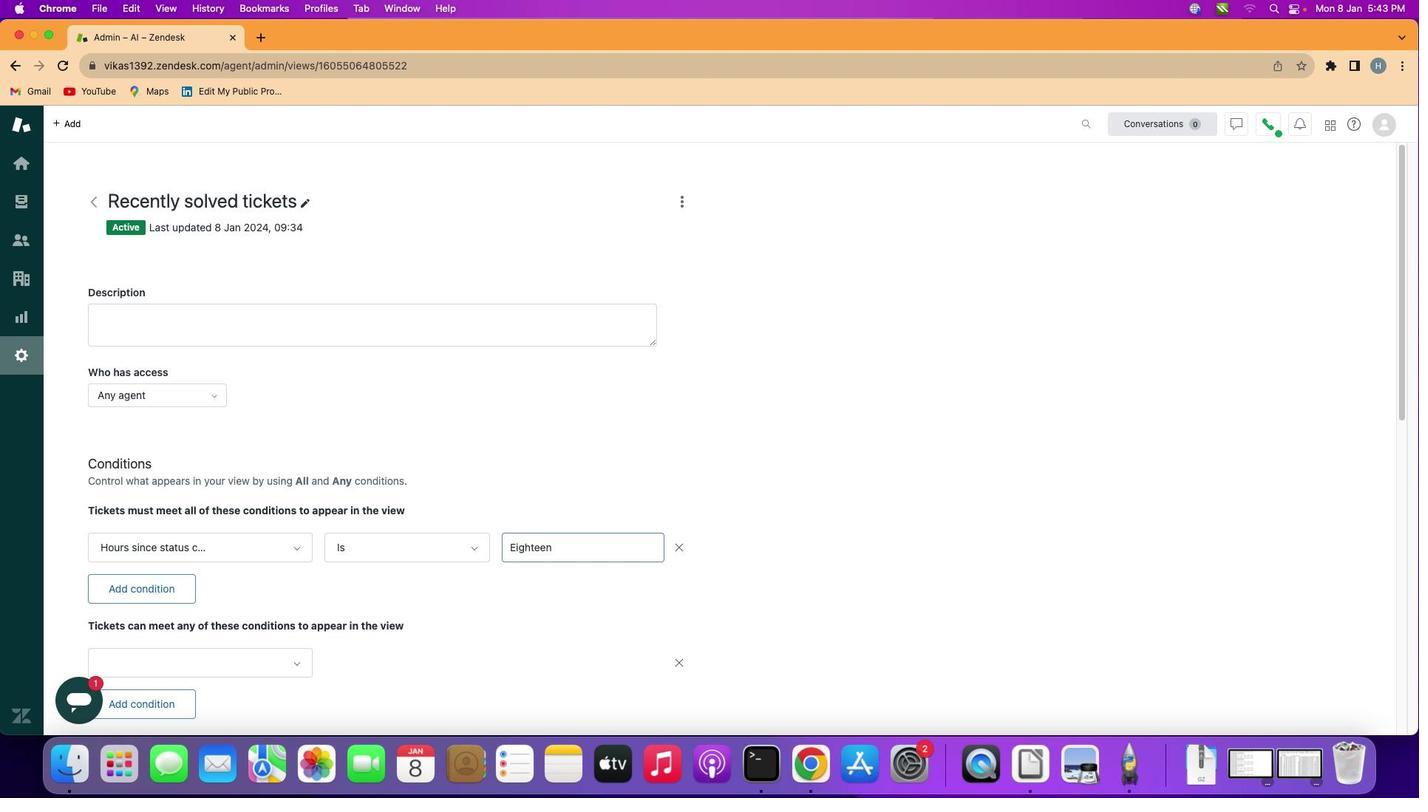 
Action: Mouse moved to (594, 587)
Screenshot: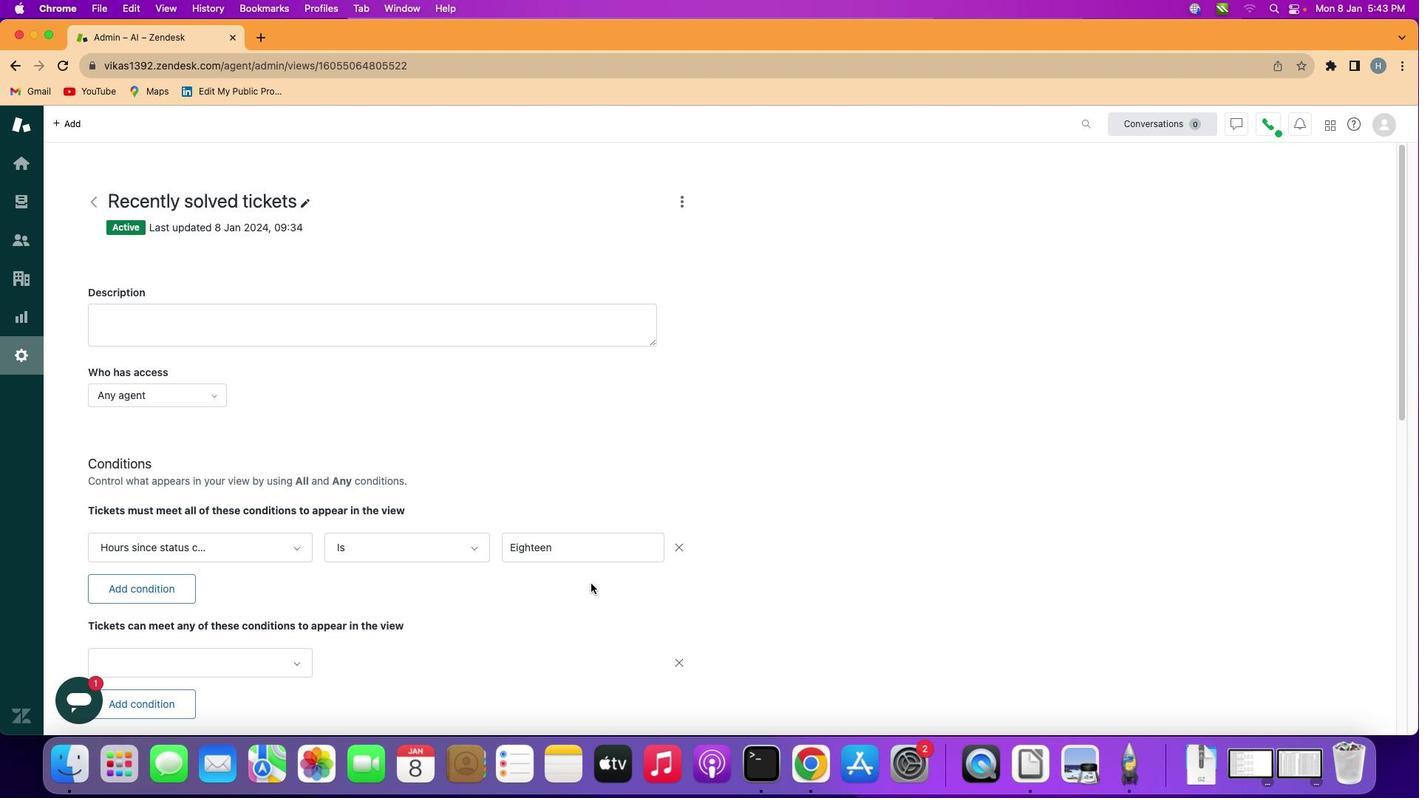 
Action: Mouse pressed left at (594, 587)
Screenshot: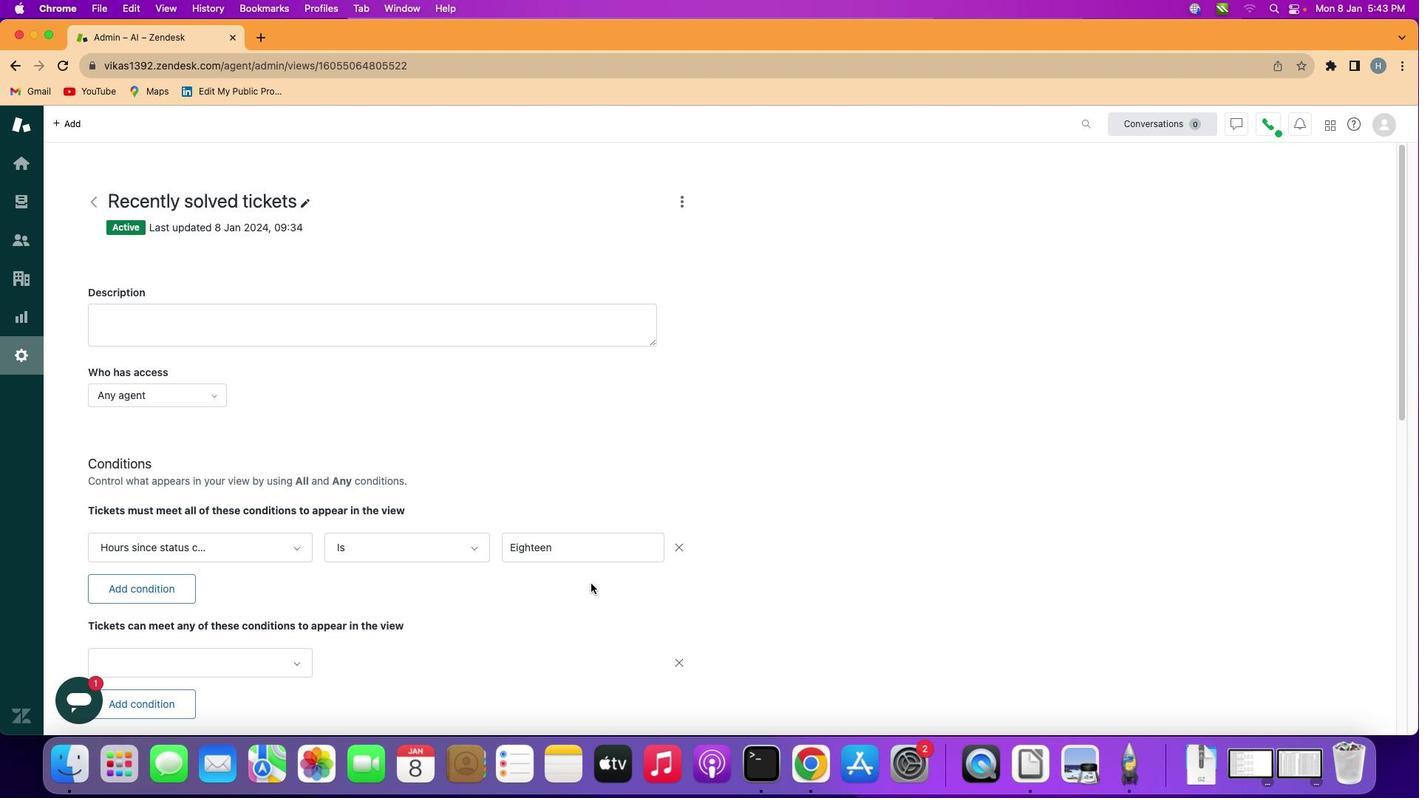 
Action: Mouse moved to (595, 586)
Screenshot: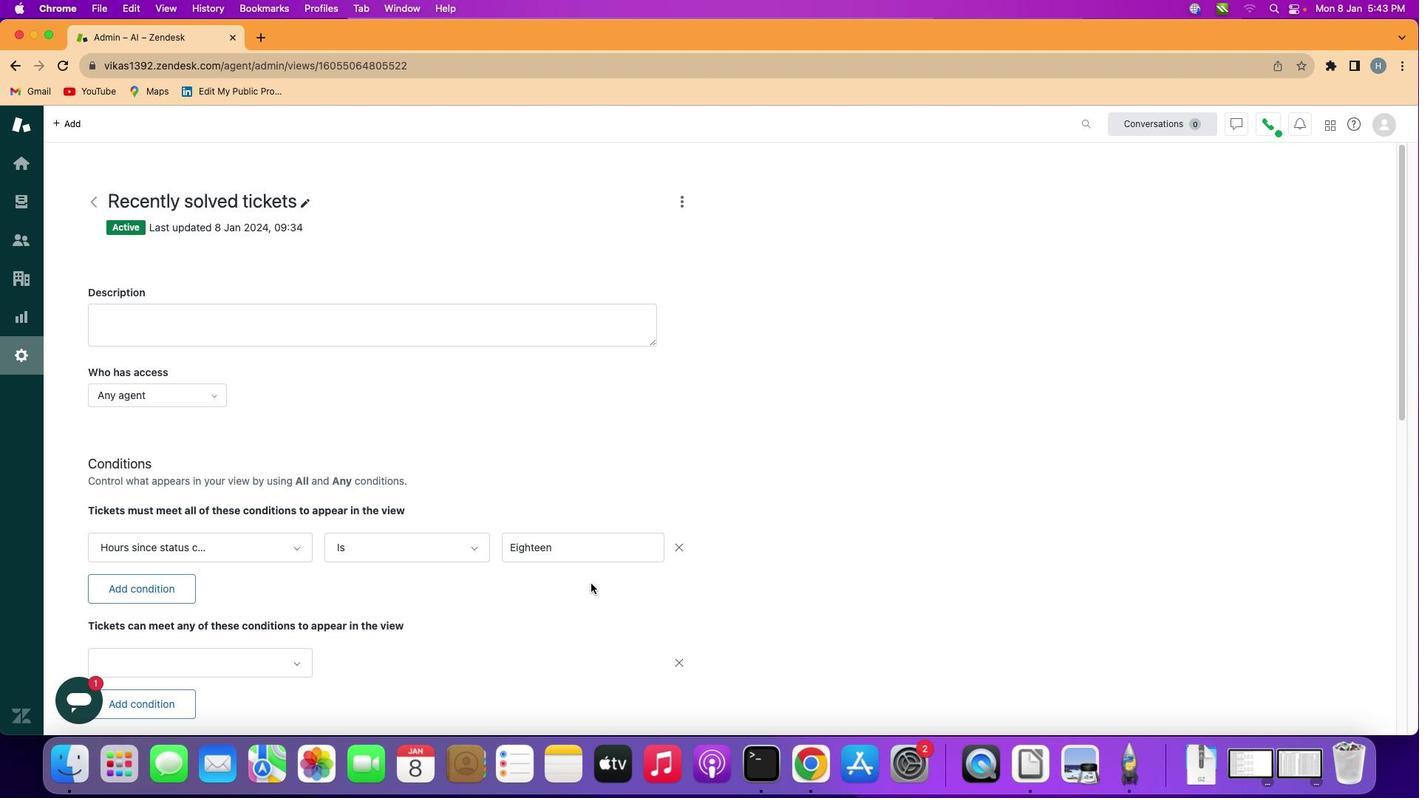
